 Task: Find a place to stay in Tongchuan, China, from 9th to 16th June for 2 guests, with a price range of ₹8000 to ₹16000, 2 bedrooms, 2 beds, 1 bathroom, and self check-in option.
Action: Mouse moved to (411, 92)
Screenshot: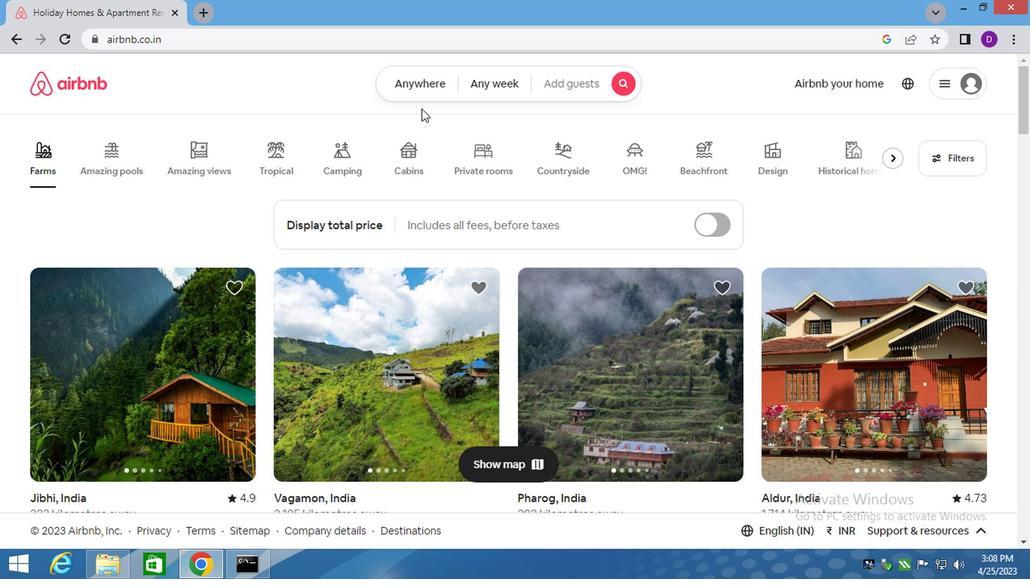 
Action: Mouse pressed left at (411, 92)
Screenshot: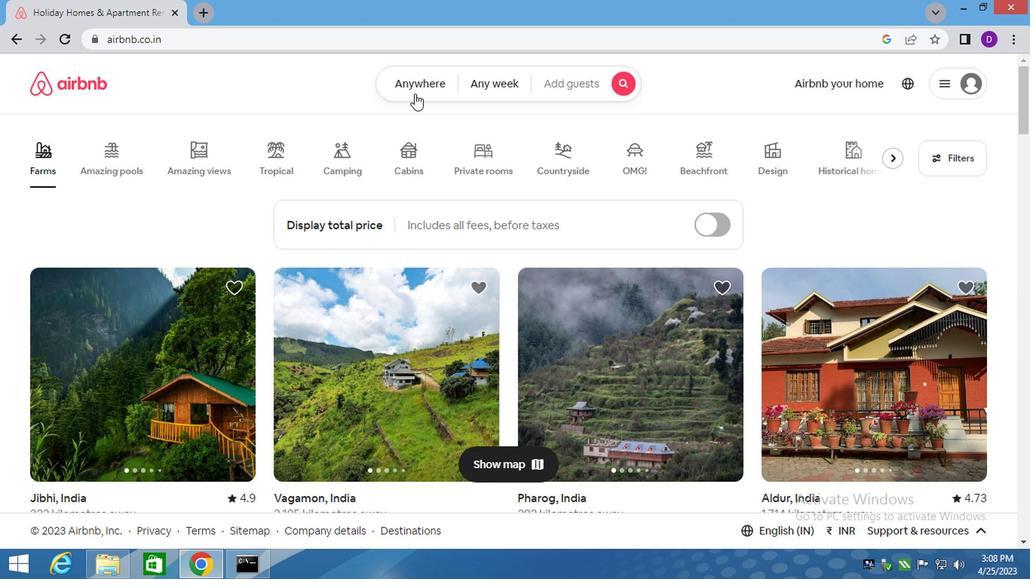
Action: Mouse moved to (271, 144)
Screenshot: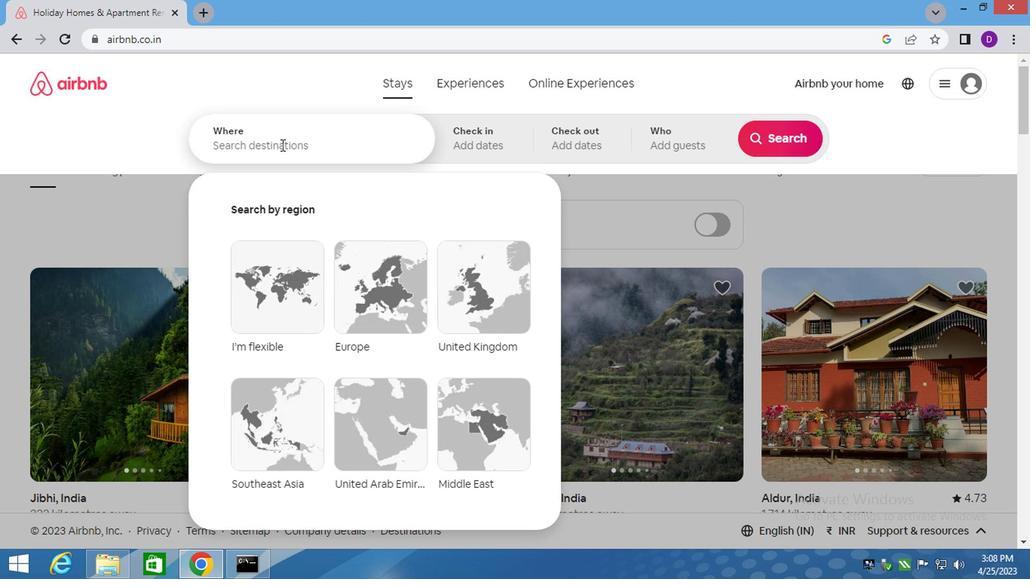 
Action: Mouse pressed left at (271, 144)
Screenshot: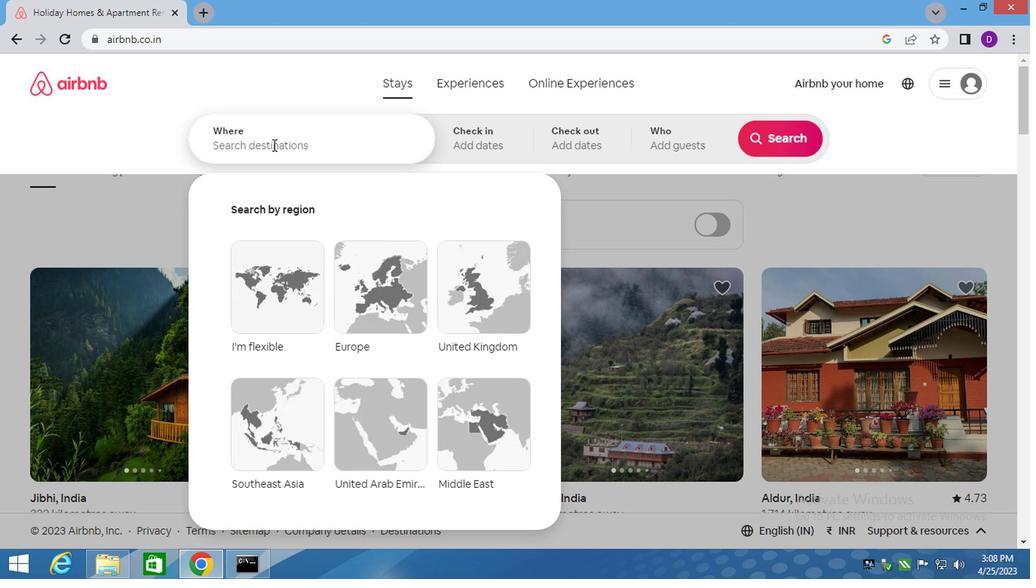 
Action: Key pressed <Key.shift><Key.shift><Key.shift><Key.shift><Key.shift><Key.shift><Key.shift><Key.shift><Key.shift><Key.shift><Key.shift><Key.shift><Key.shift>TONGCHUAN,<Key.space><Key.shift>CHINA<Key.enter>
Screenshot: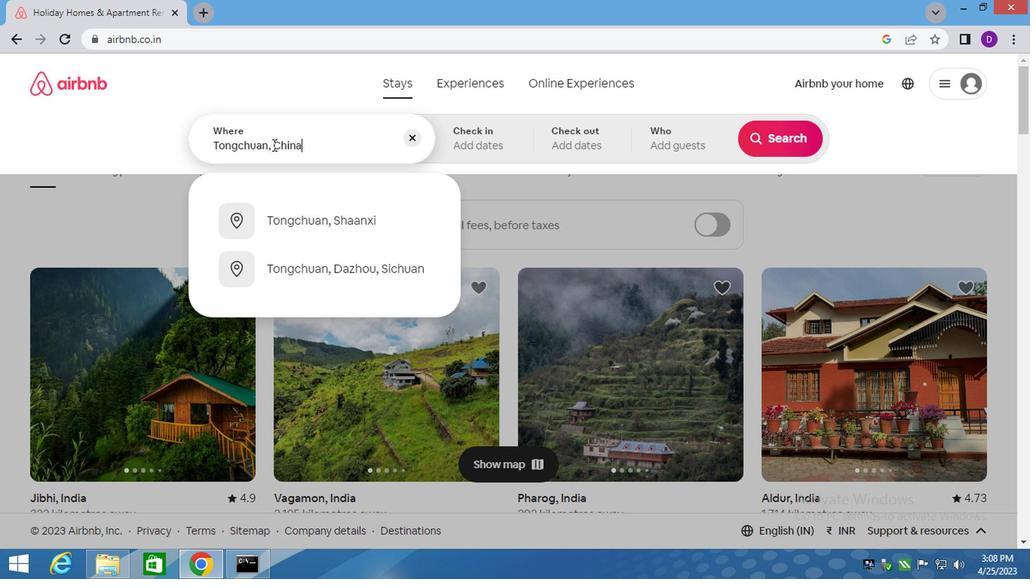 
Action: Mouse moved to (763, 258)
Screenshot: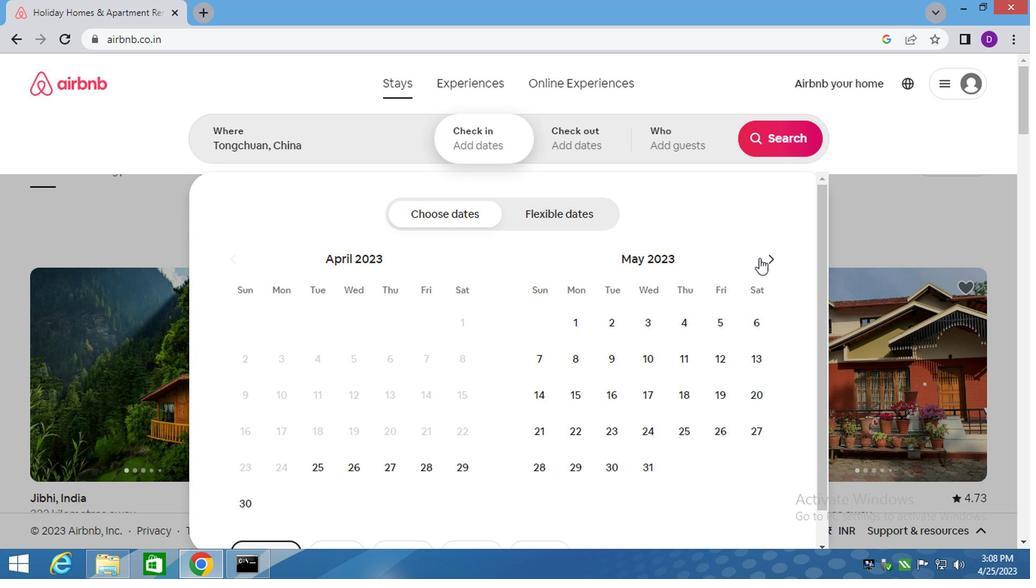 
Action: Mouse pressed left at (763, 258)
Screenshot: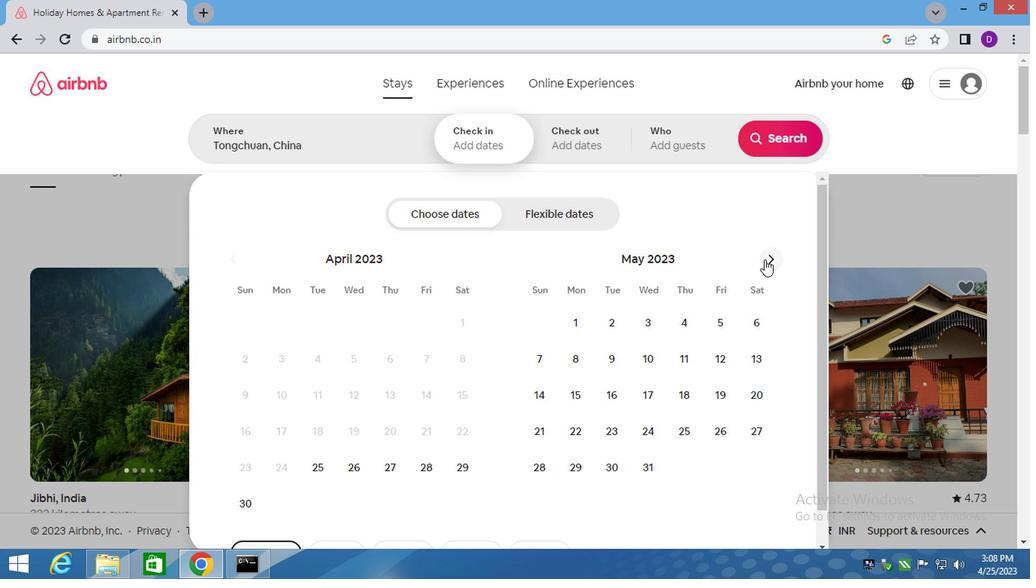 
Action: Mouse moved to (724, 349)
Screenshot: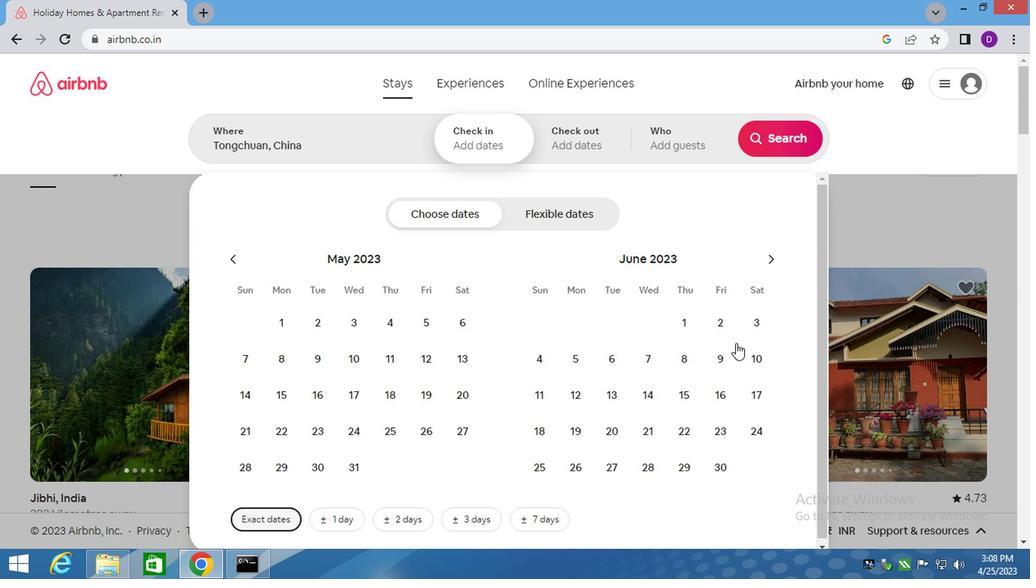 
Action: Mouse pressed left at (724, 349)
Screenshot: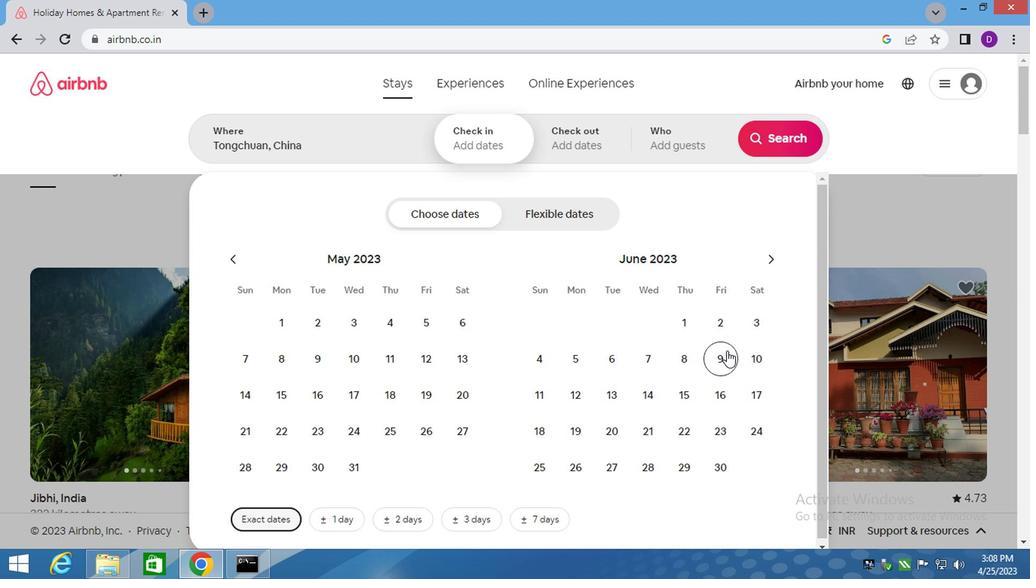 
Action: Mouse moved to (717, 384)
Screenshot: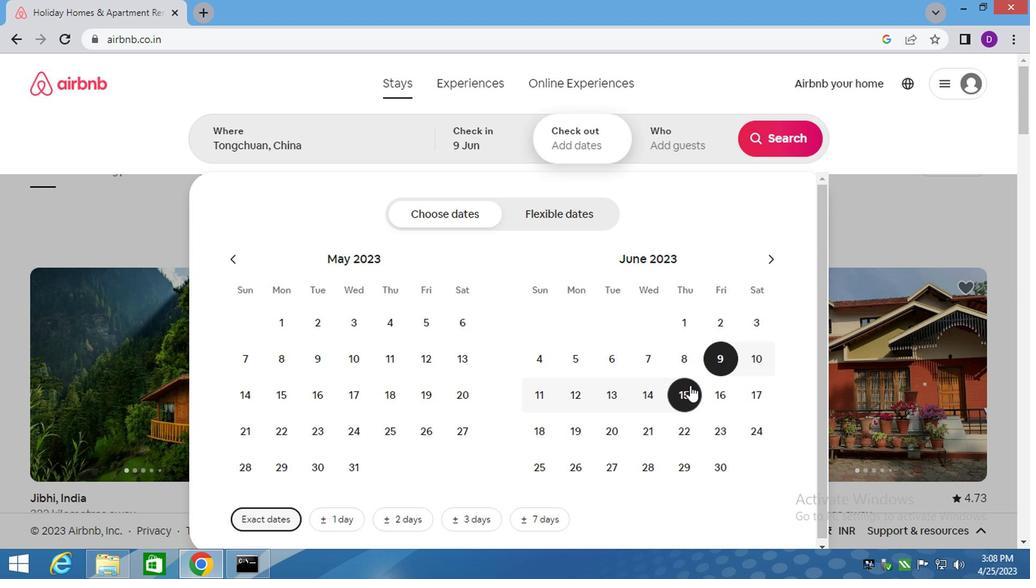 
Action: Mouse pressed left at (717, 384)
Screenshot: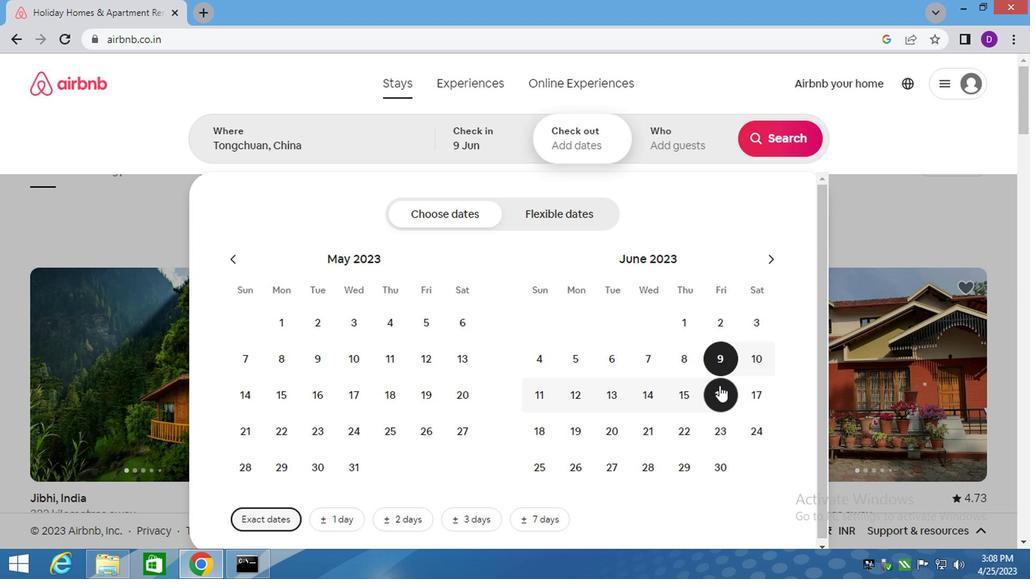 
Action: Mouse moved to (668, 149)
Screenshot: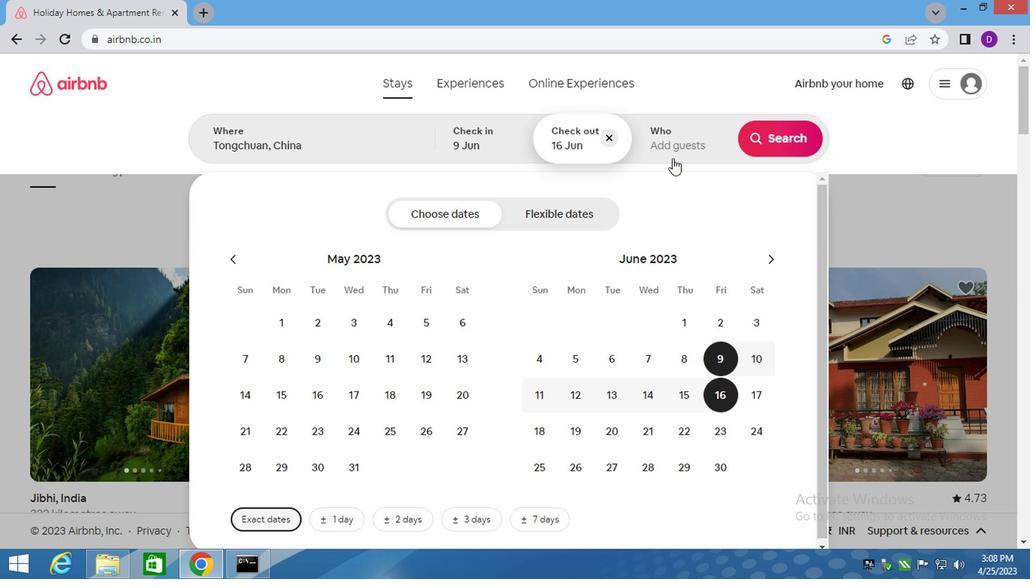 
Action: Mouse pressed left at (668, 149)
Screenshot: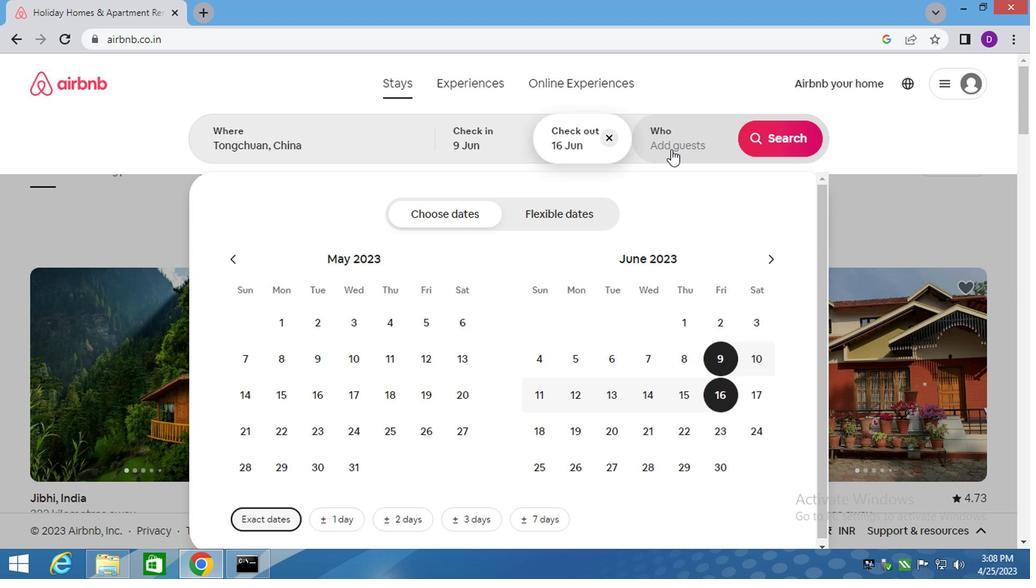 
Action: Mouse moved to (783, 226)
Screenshot: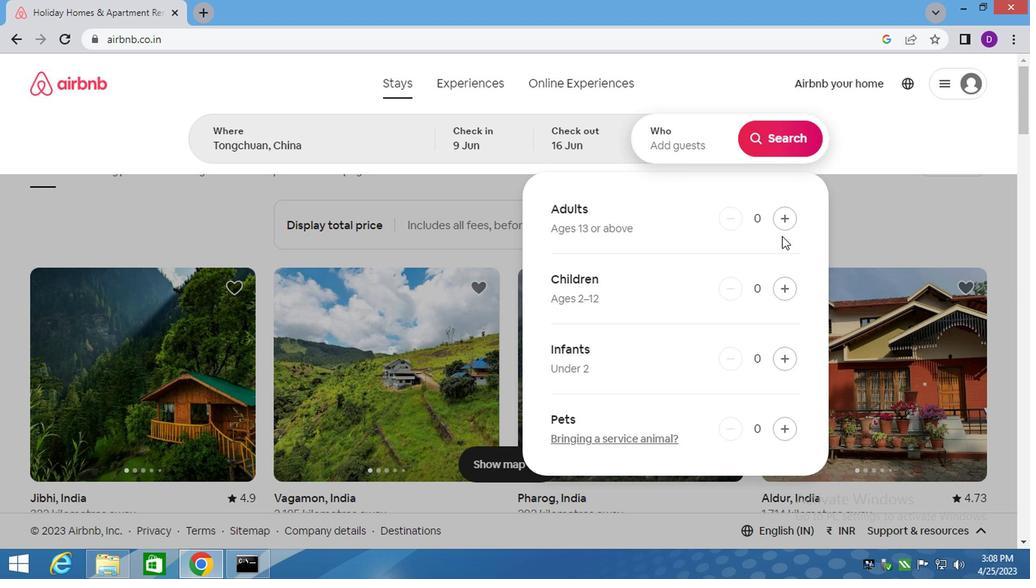 
Action: Mouse pressed left at (783, 226)
Screenshot: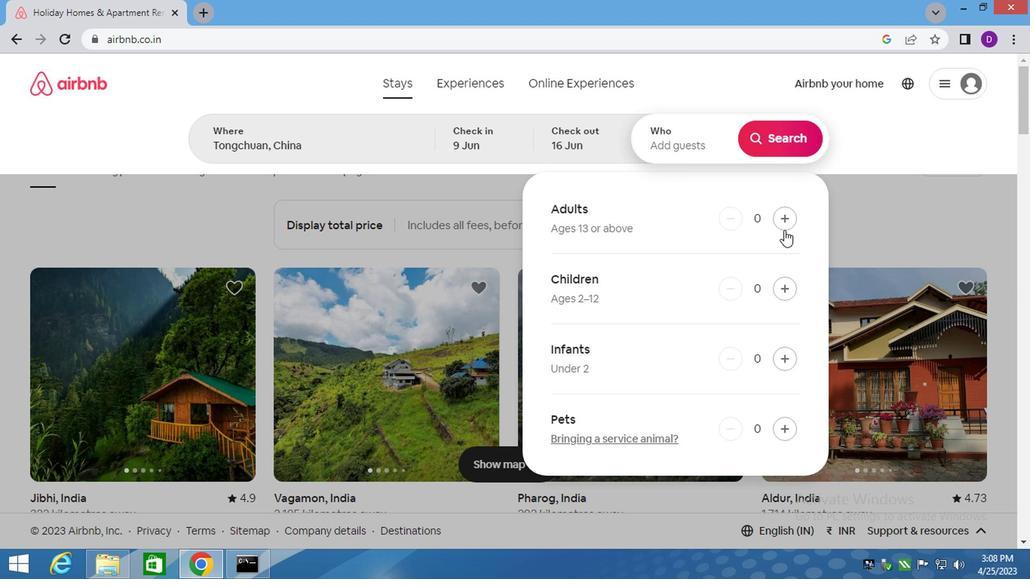 
Action: Mouse pressed left at (783, 226)
Screenshot: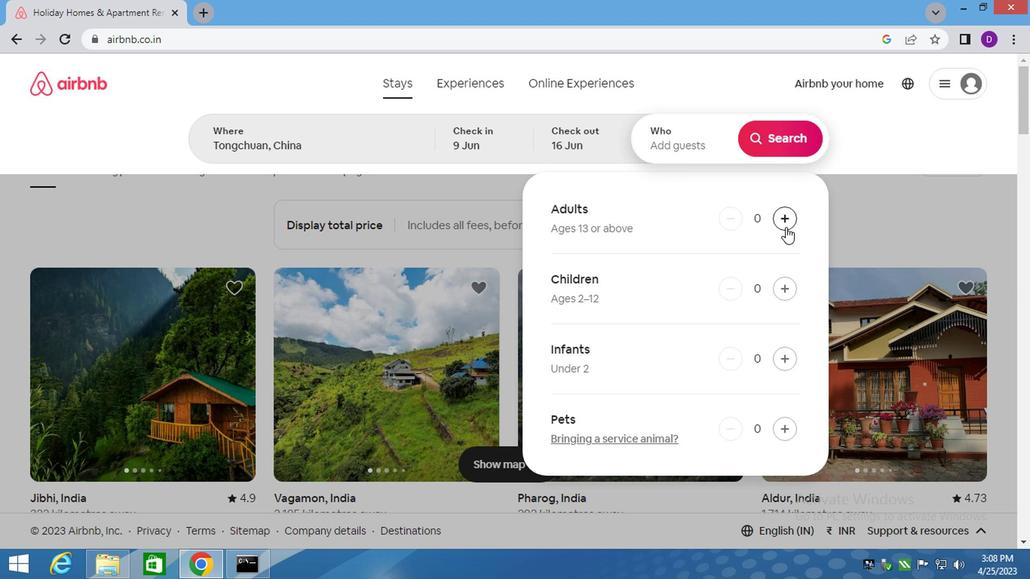 
Action: Mouse moved to (778, 150)
Screenshot: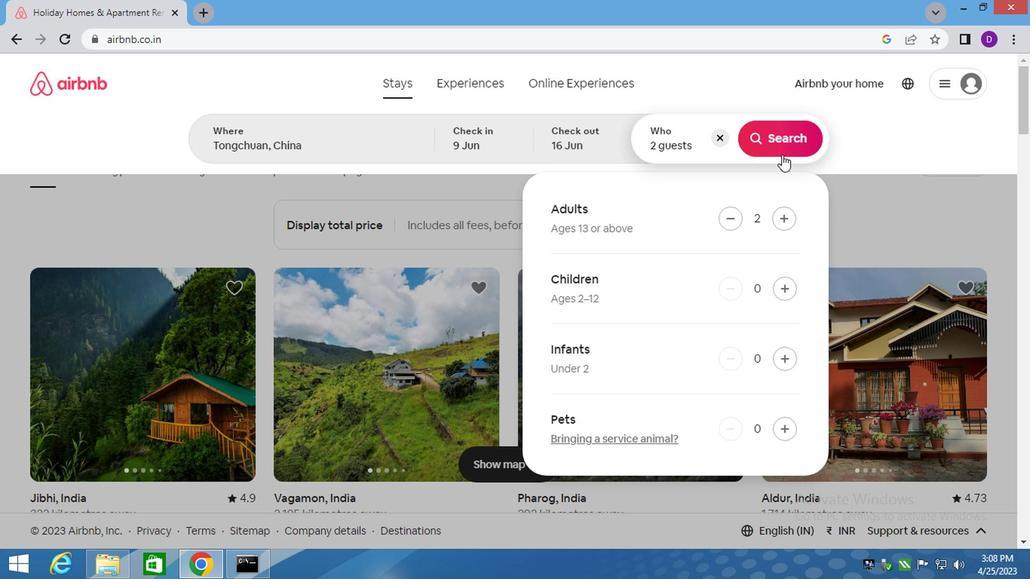 
Action: Mouse pressed left at (778, 150)
Screenshot: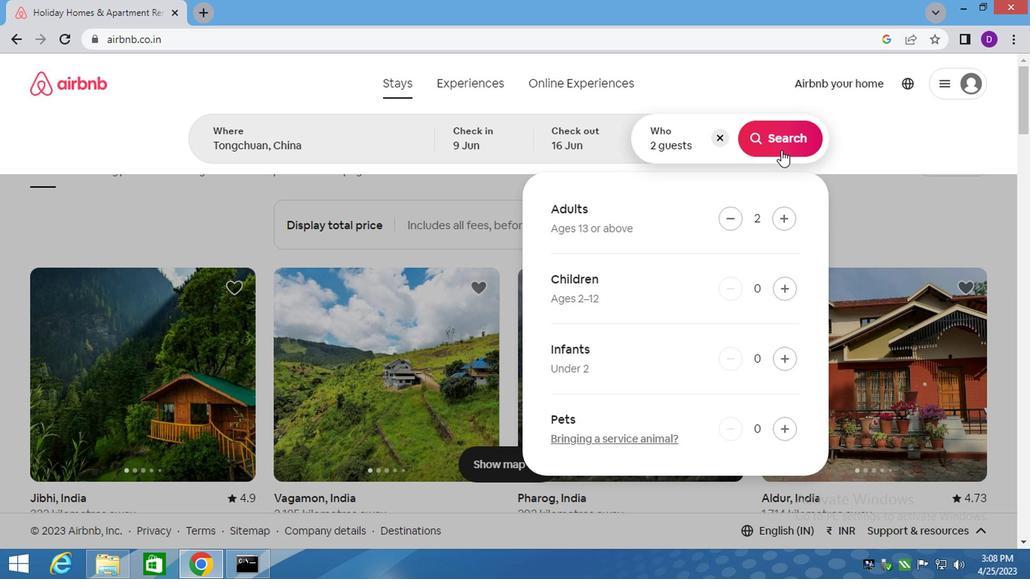 
Action: Mouse moved to (940, 150)
Screenshot: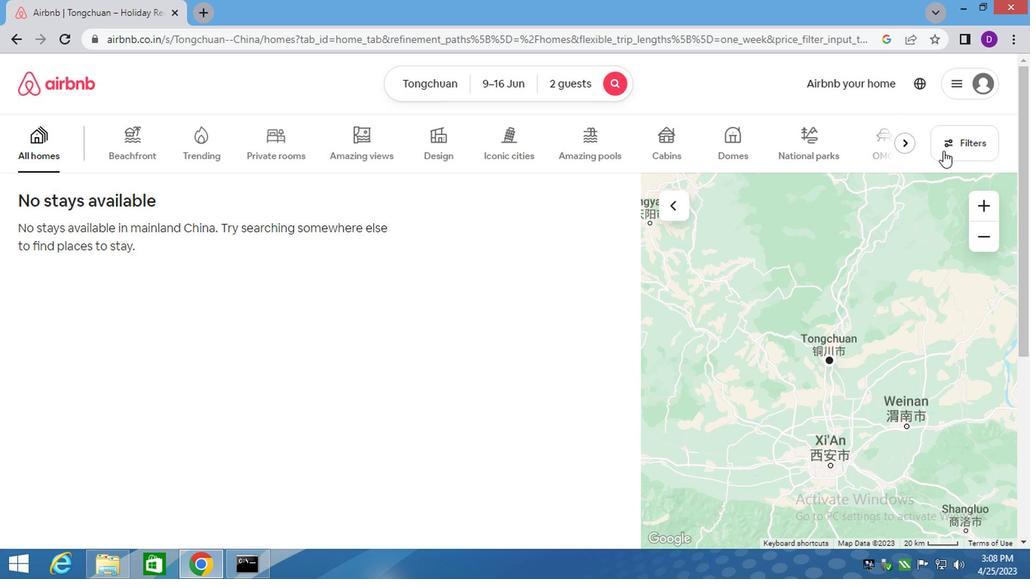 
Action: Mouse pressed left at (940, 150)
Screenshot: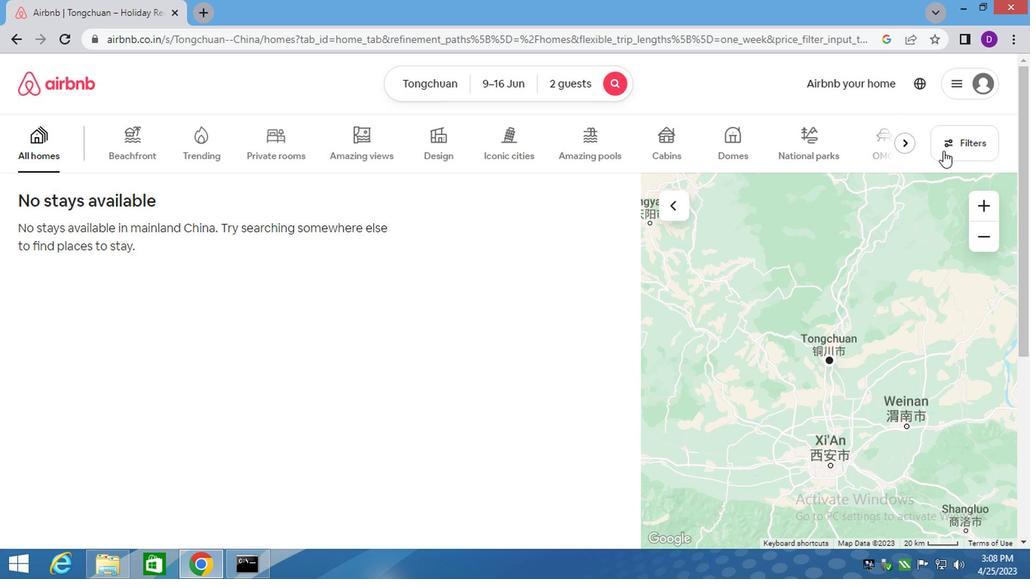 
Action: Mouse moved to (321, 240)
Screenshot: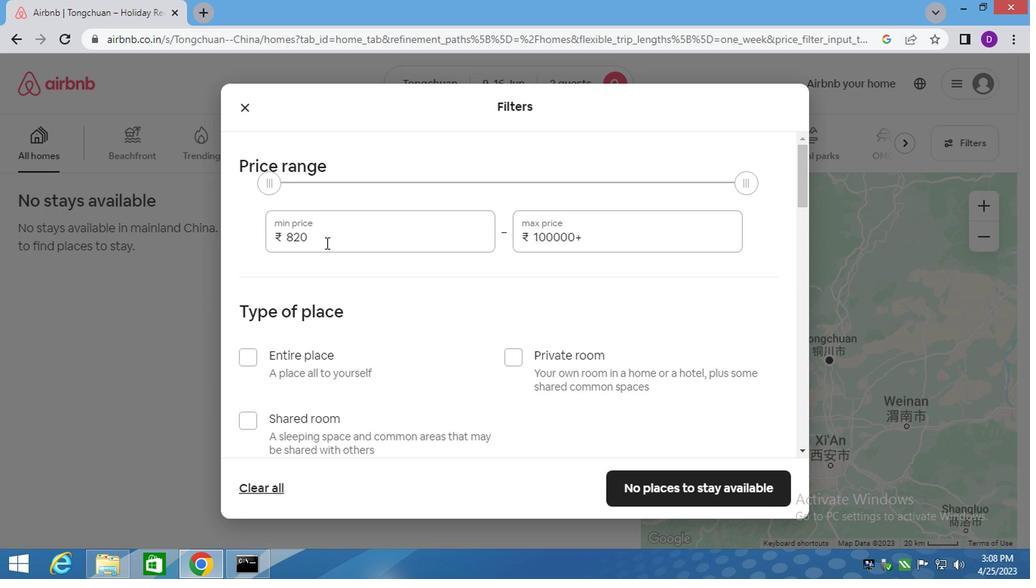 
Action: Mouse pressed left at (321, 240)
Screenshot: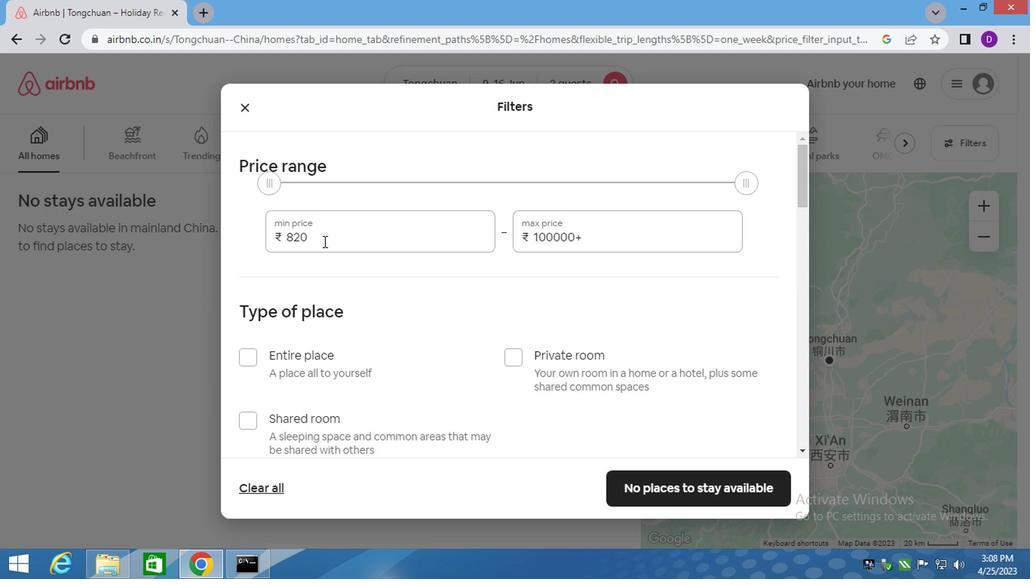 
Action: Mouse pressed left at (321, 240)
Screenshot: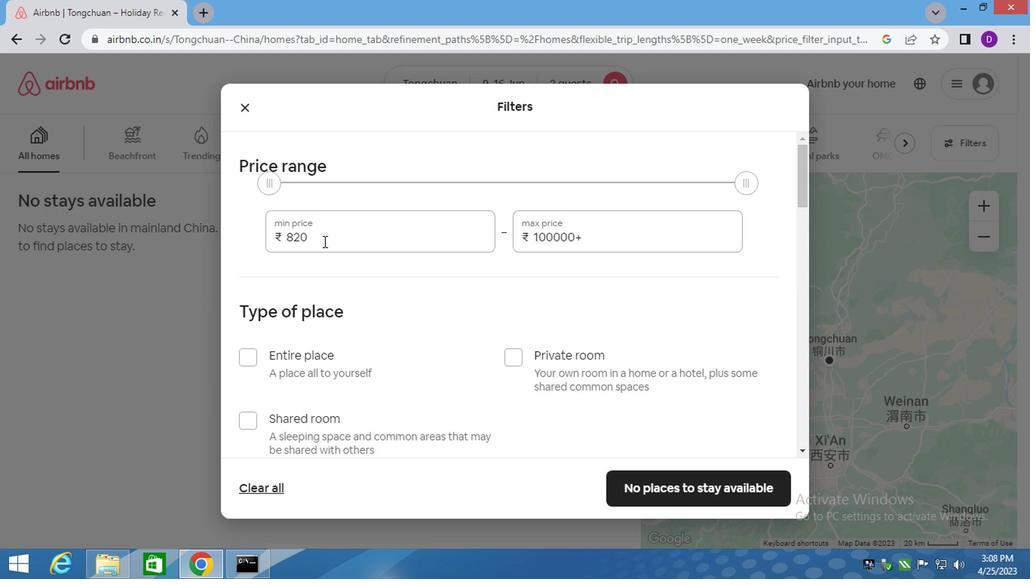 
Action: Key pressed 8000
Screenshot: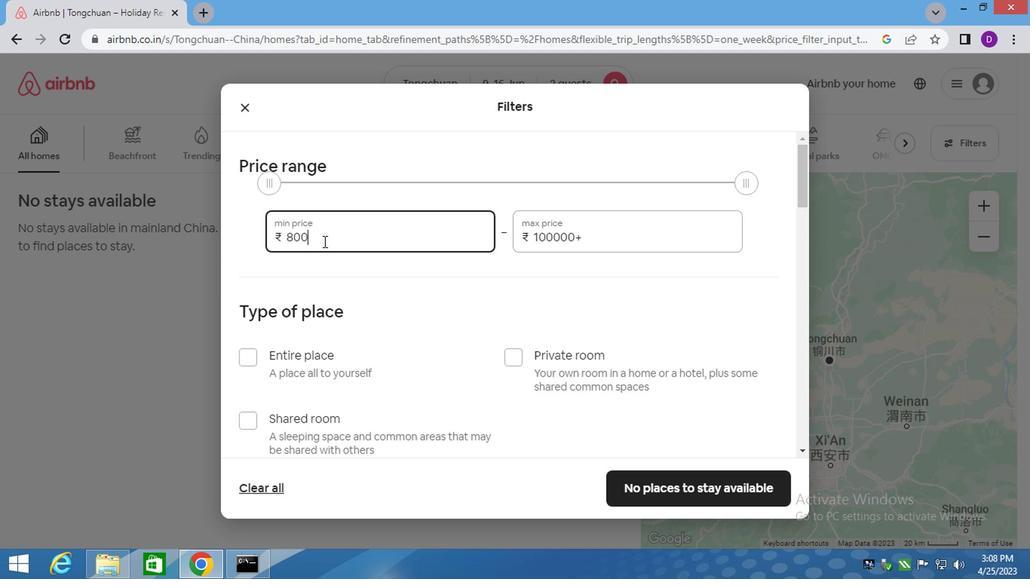 
Action: Mouse moved to (585, 240)
Screenshot: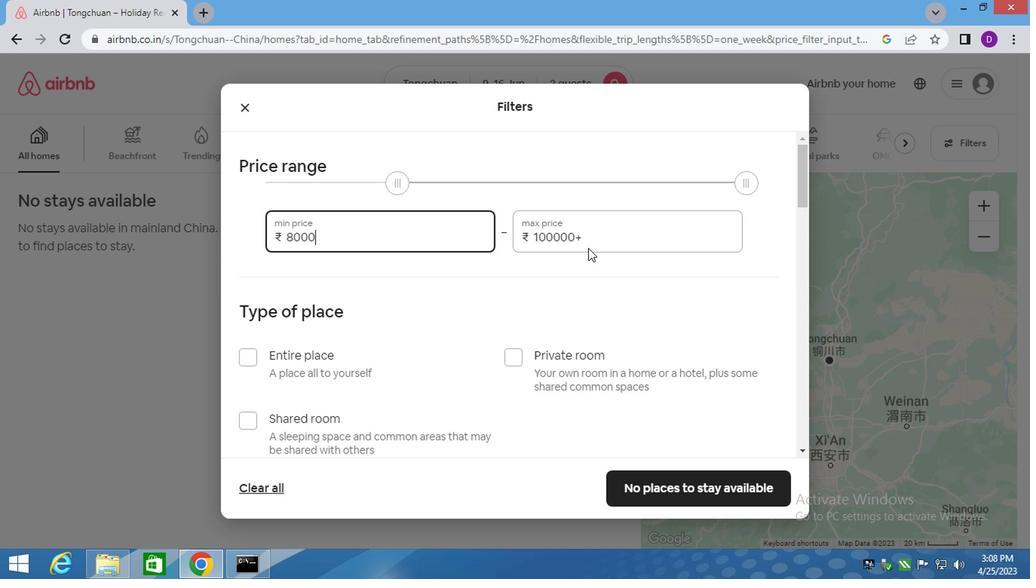 
Action: Mouse pressed left at (585, 240)
Screenshot: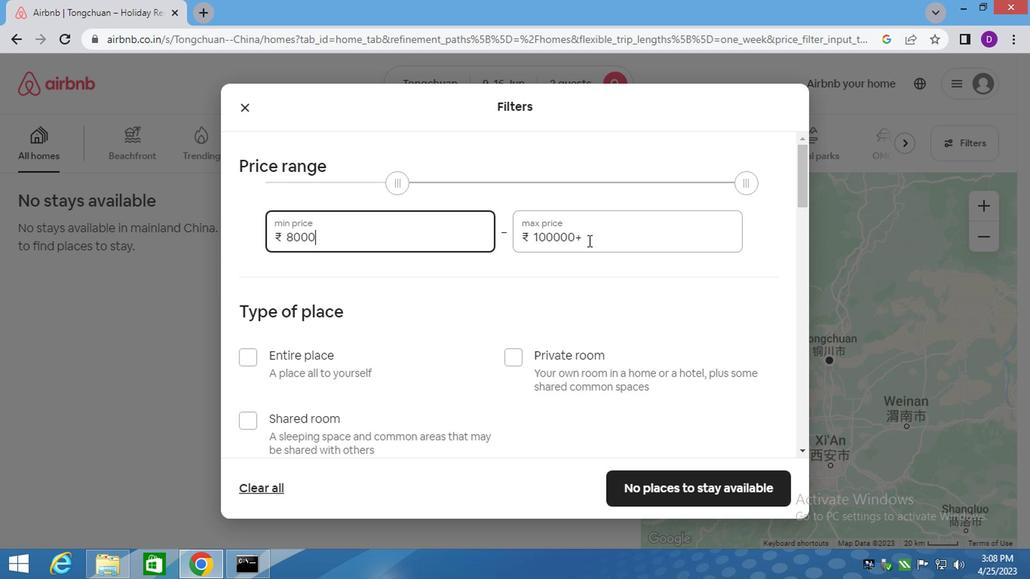 
Action: Mouse pressed left at (585, 240)
Screenshot: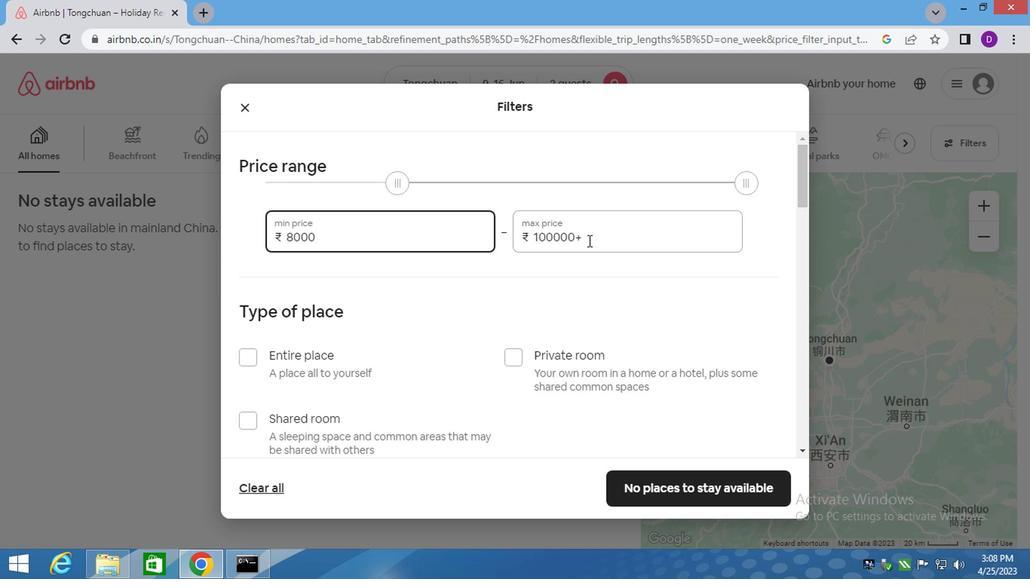 
Action: Mouse pressed left at (585, 240)
Screenshot: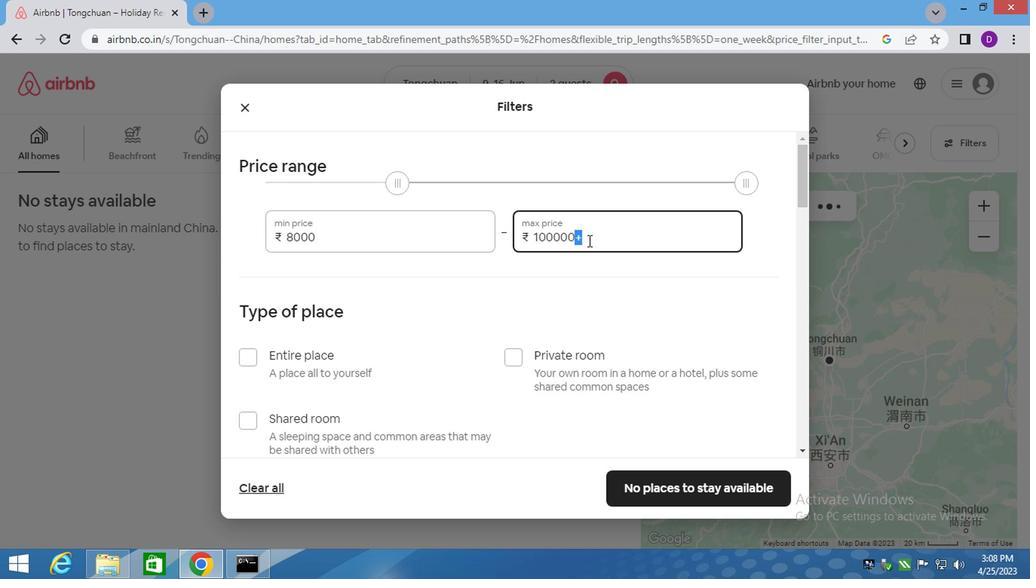 
Action: Mouse moved to (537, 225)
Screenshot: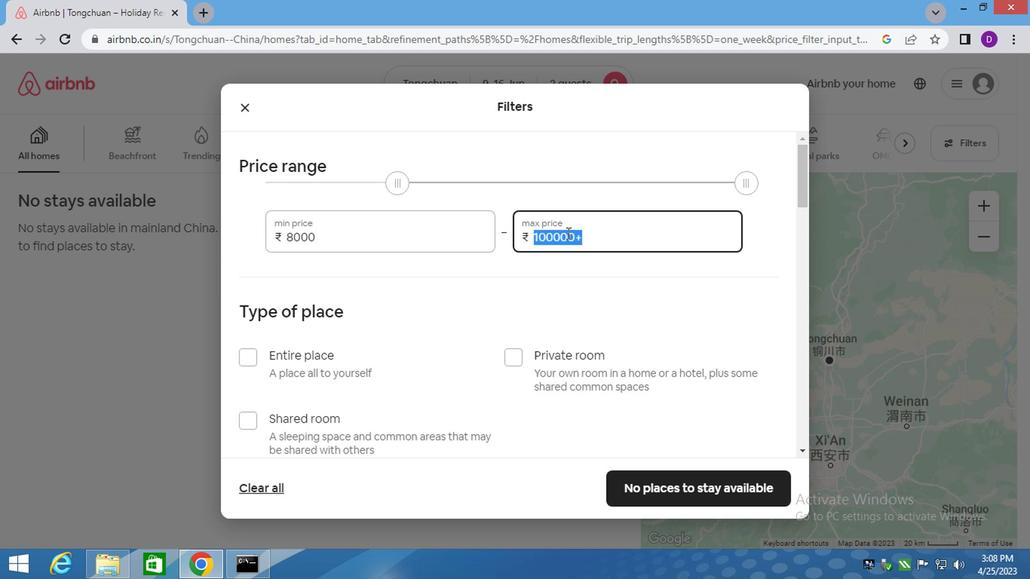 
Action: Key pressed 16000
Screenshot: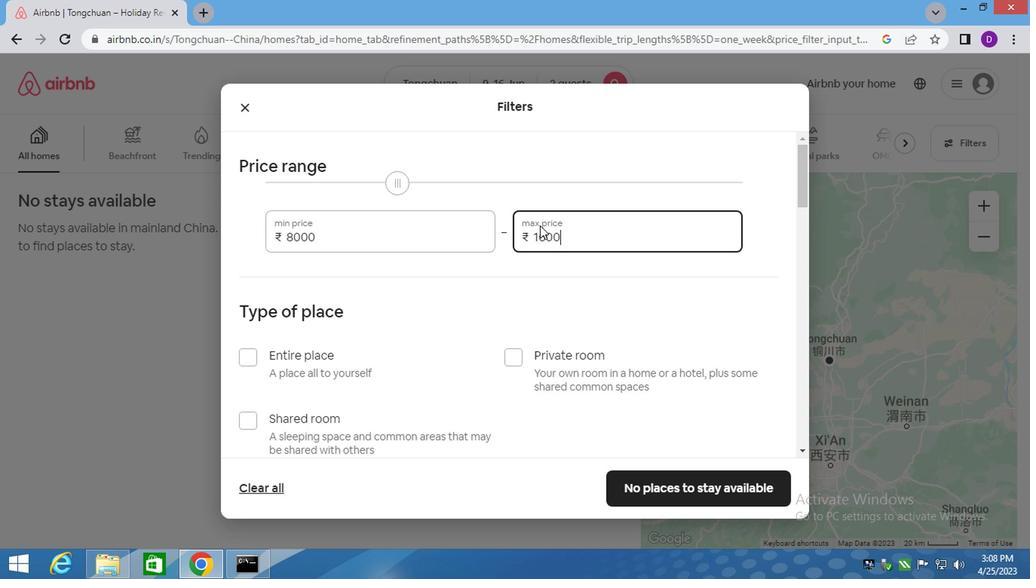 
Action: Mouse moved to (244, 359)
Screenshot: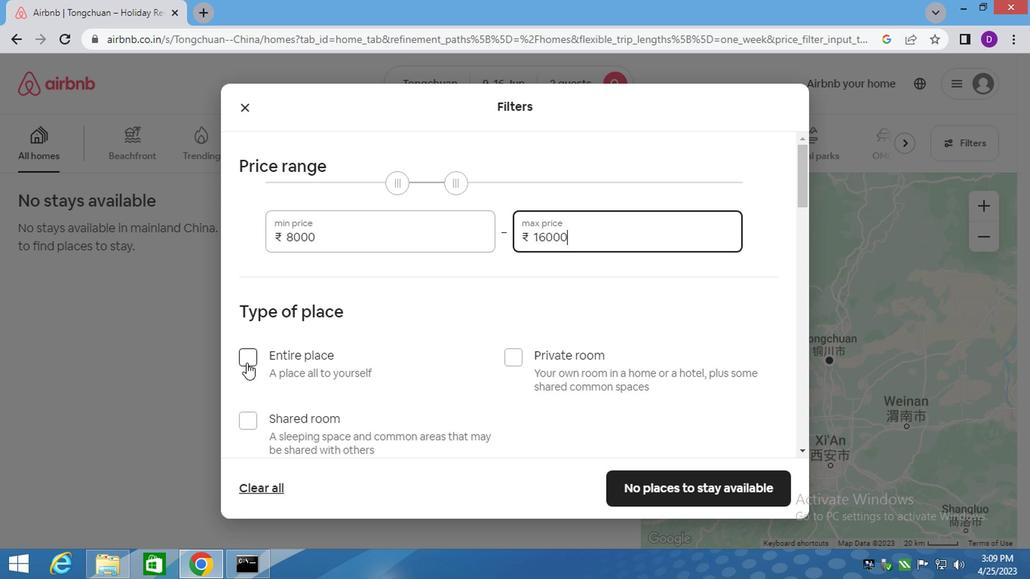 
Action: Mouse pressed left at (244, 359)
Screenshot: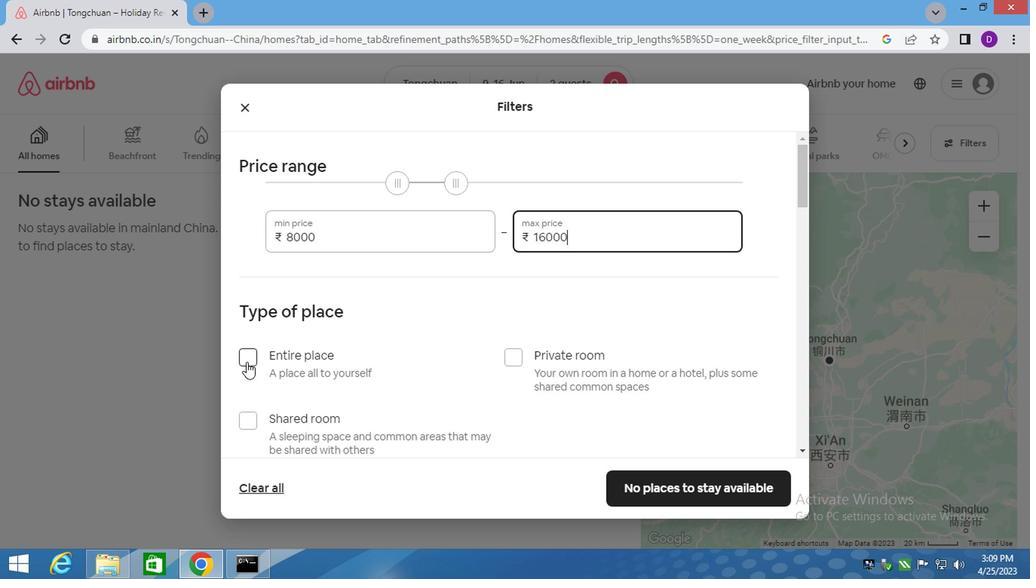 
Action: Mouse moved to (428, 345)
Screenshot: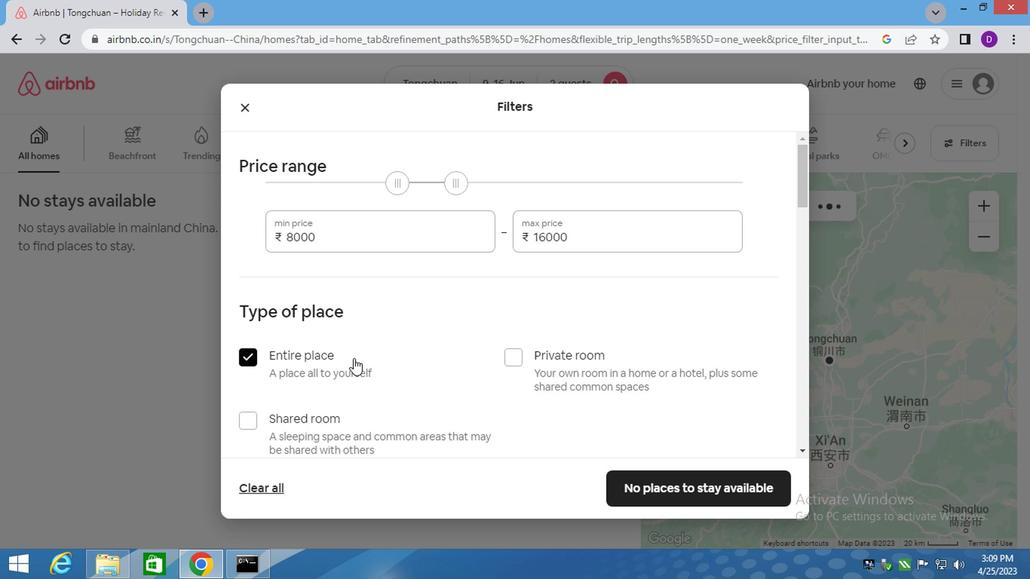 
Action: Mouse scrolled (428, 344) with delta (0, 0)
Screenshot: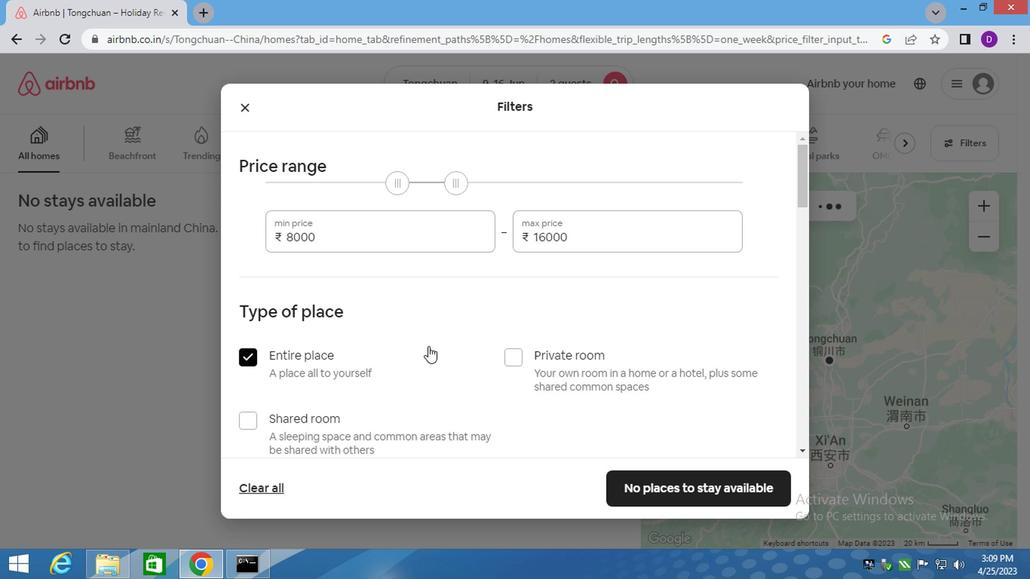 
Action: Mouse scrolled (428, 344) with delta (0, 0)
Screenshot: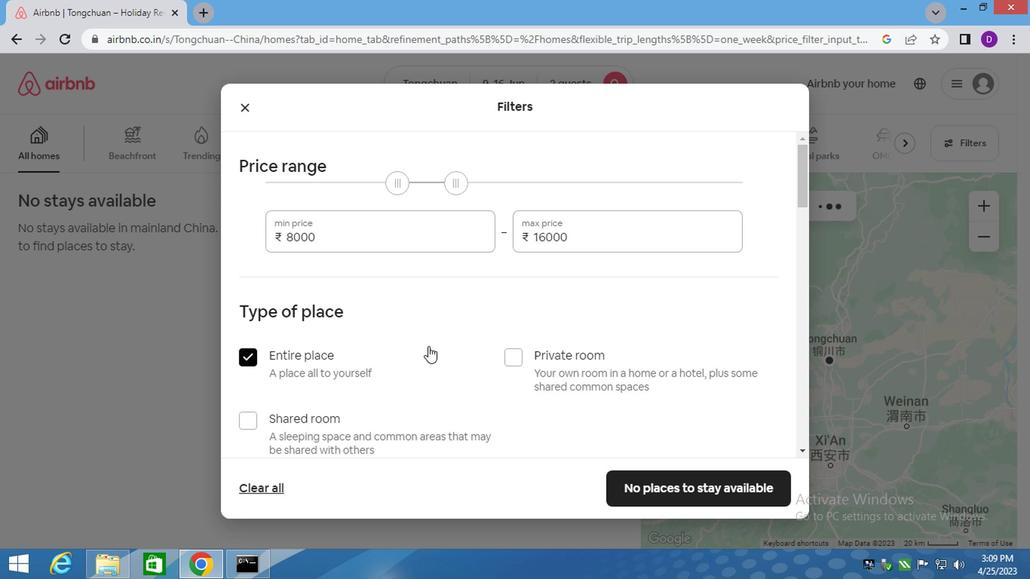 
Action: Mouse scrolled (428, 344) with delta (0, 0)
Screenshot: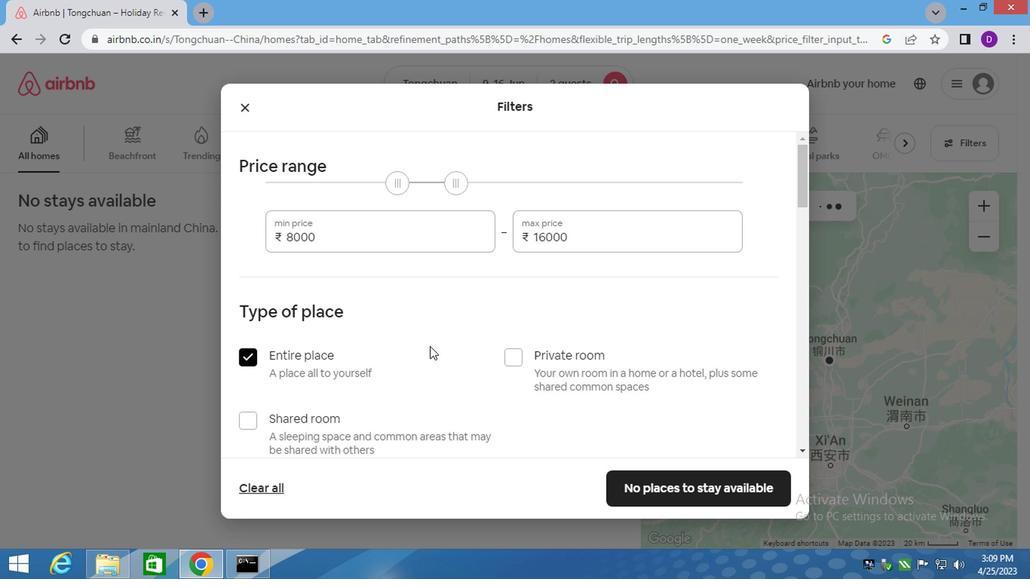 
Action: Mouse moved to (439, 343)
Screenshot: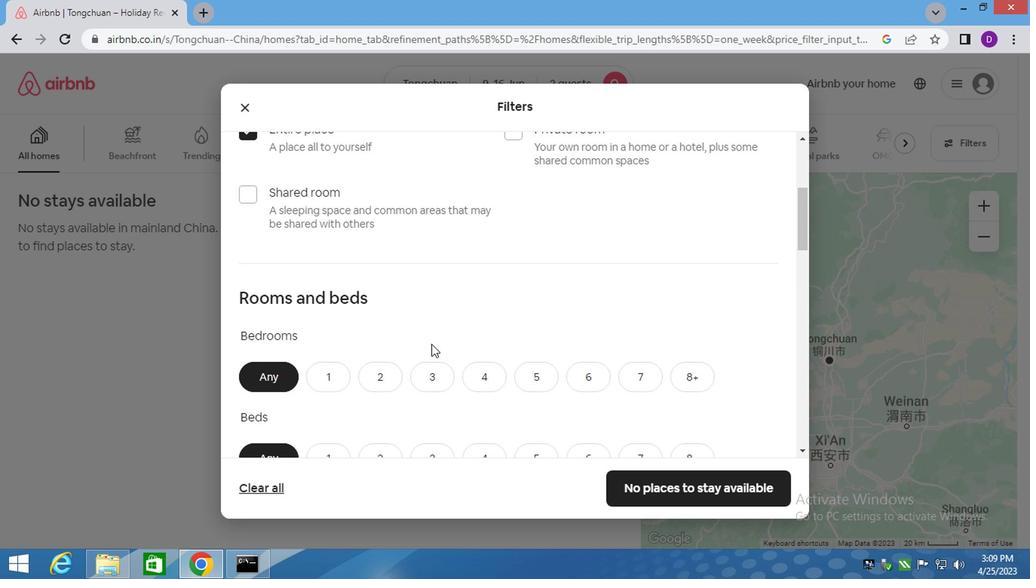 
Action: Mouse scrolled (439, 342) with delta (0, 0)
Screenshot: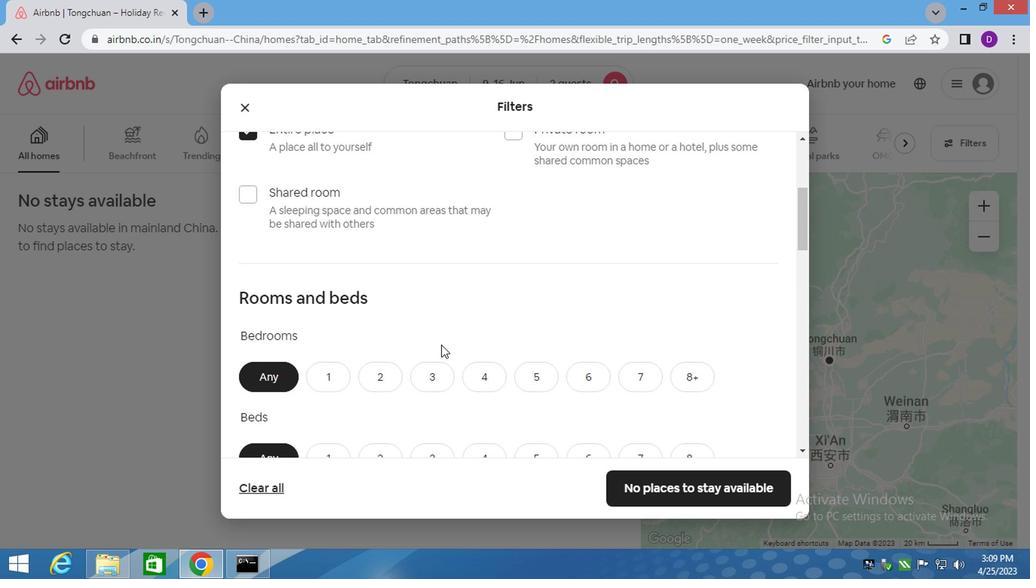 
Action: Mouse scrolled (439, 342) with delta (0, 0)
Screenshot: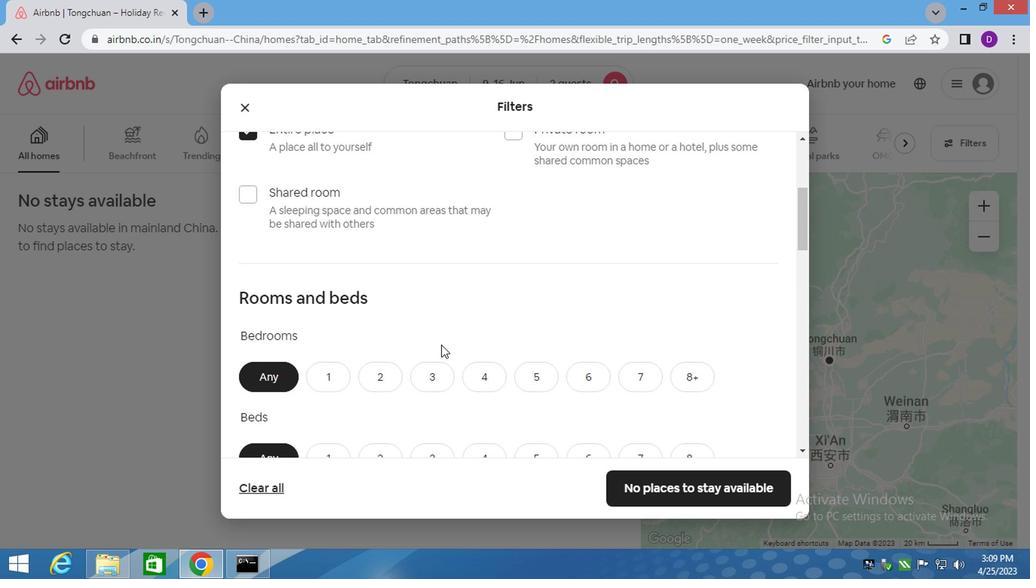 
Action: Mouse scrolled (439, 342) with delta (0, 0)
Screenshot: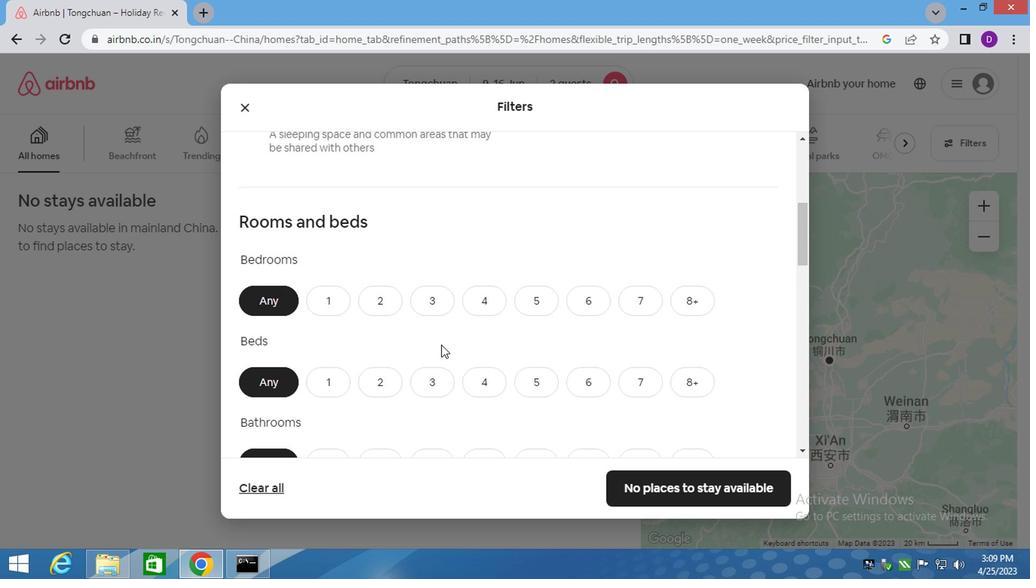 
Action: Mouse moved to (385, 158)
Screenshot: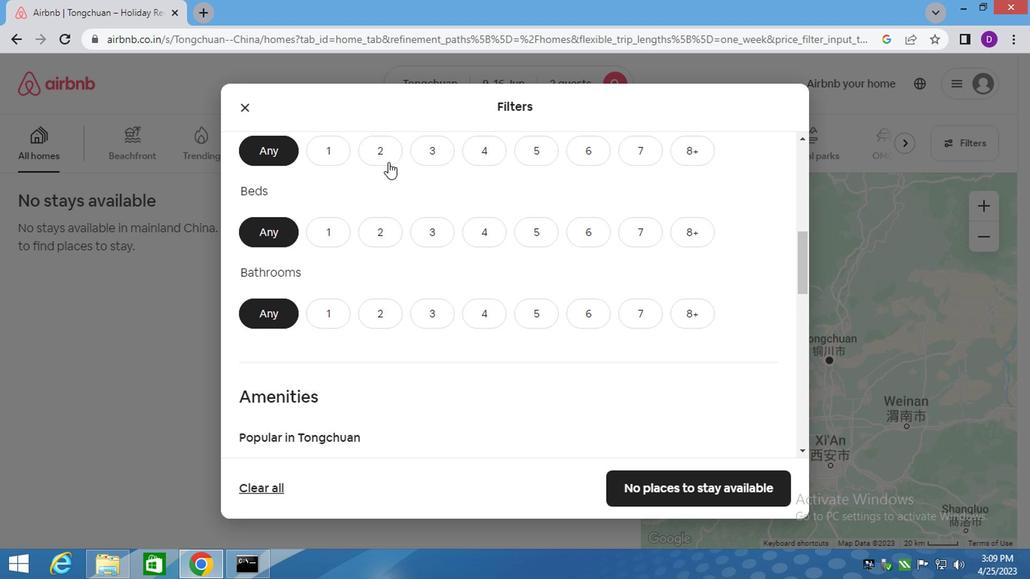 
Action: Mouse pressed left at (385, 158)
Screenshot: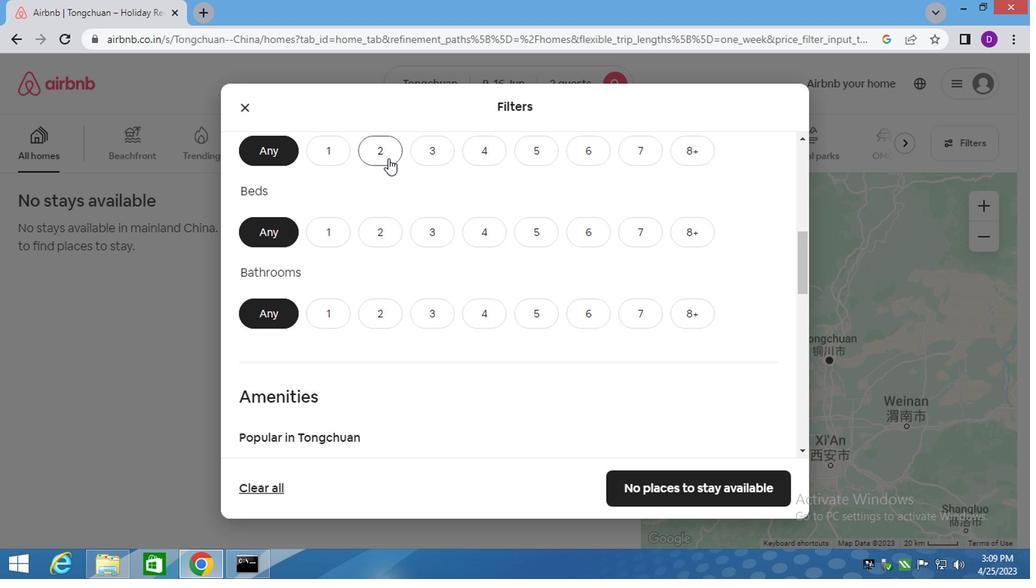 
Action: Mouse moved to (381, 227)
Screenshot: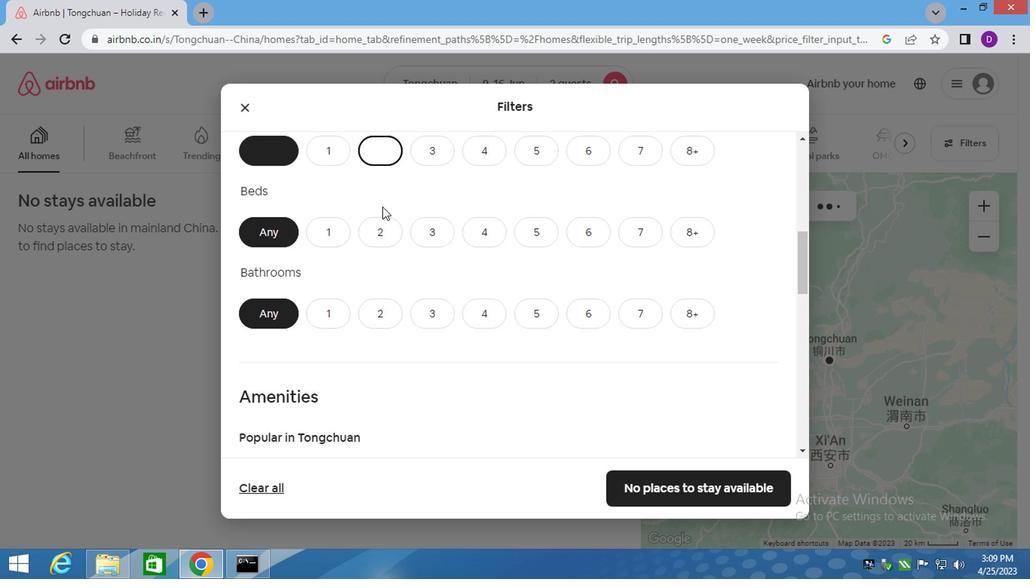
Action: Mouse pressed left at (381, 227)
Screenshot: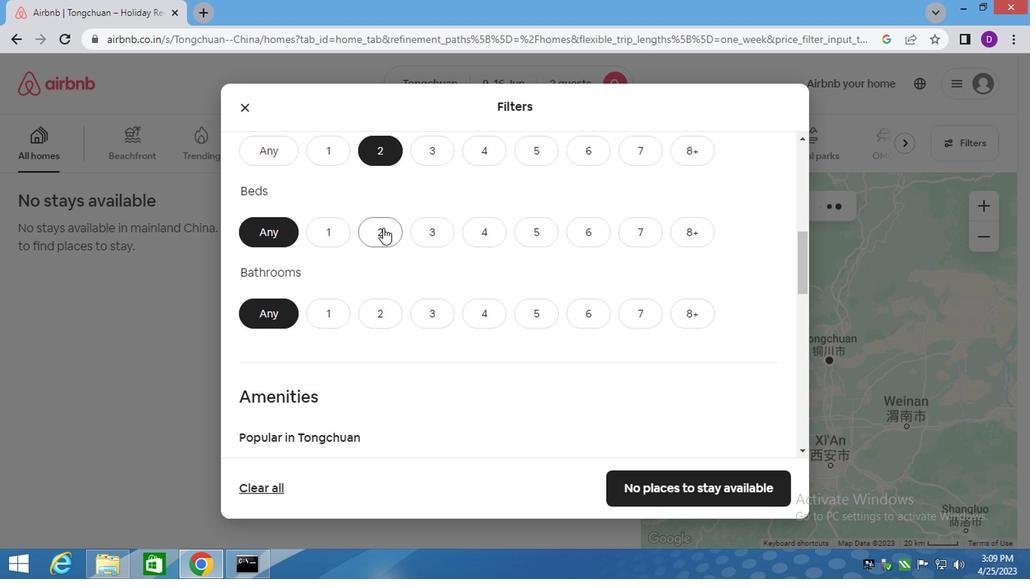 
Action: Mouse moved to (321, 318)
Screenshot: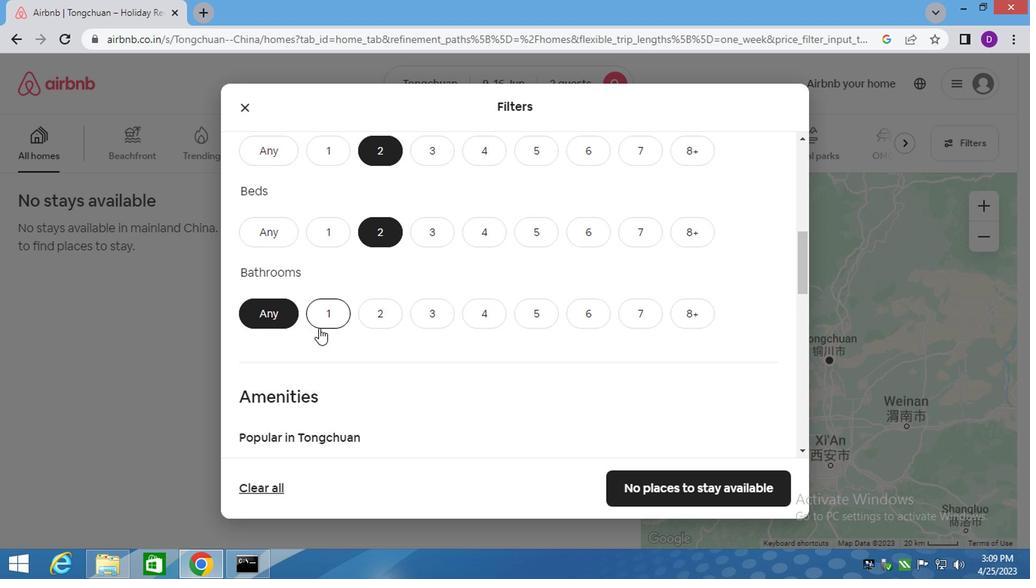 
Action: Mouse pressed left at (321, 318)
Screenshot: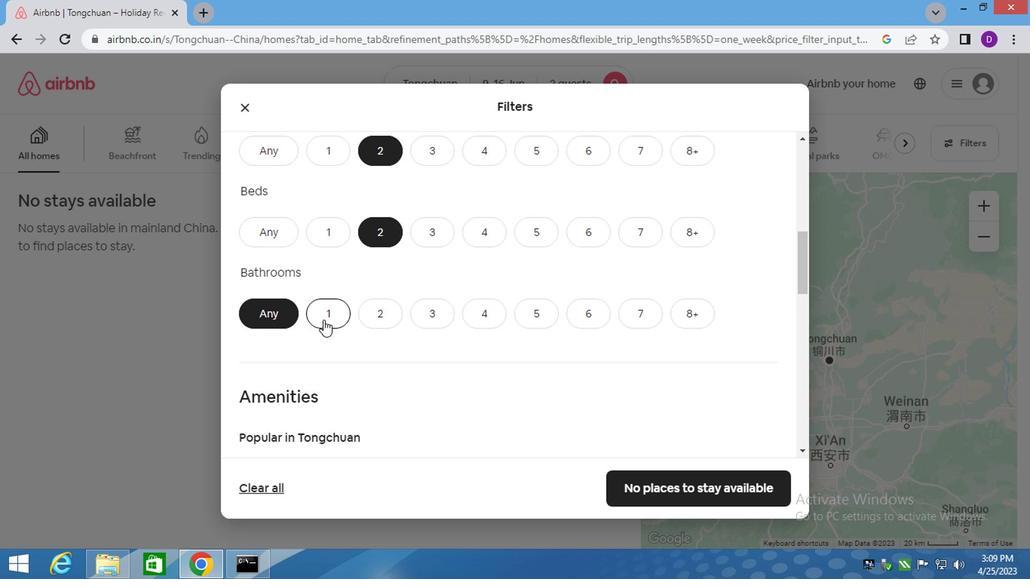 
Action: Mouse moved to (332, 317)
Screenshot: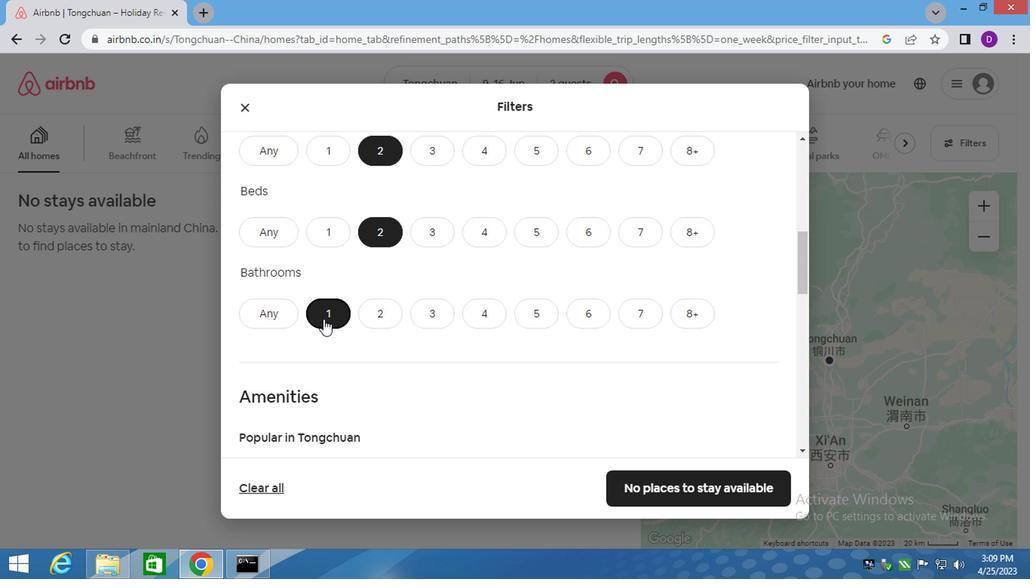 
Action: Mouse scrolled (332, 316) with delta (0, 0)
Screenshot: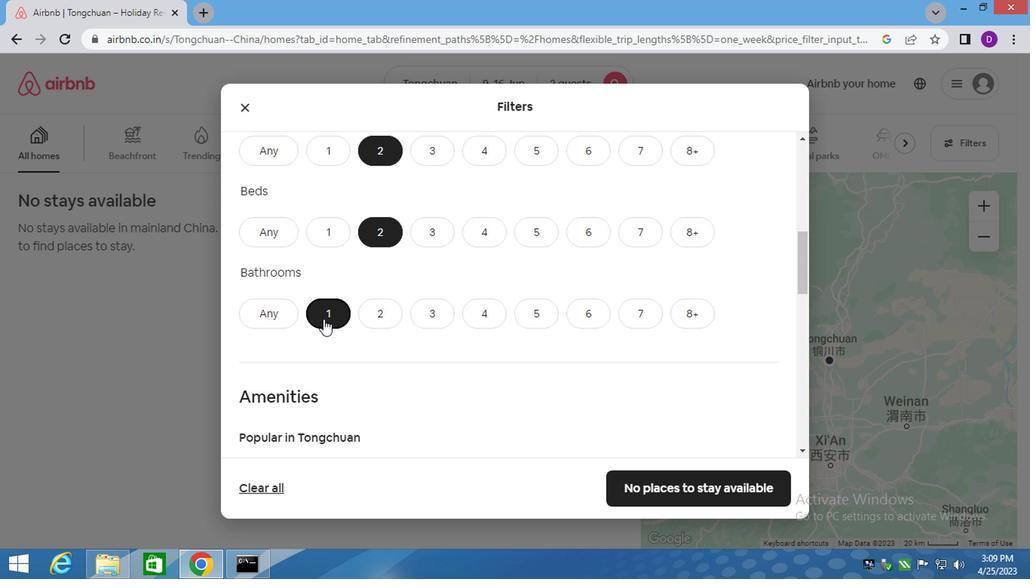 
Action: Mouse moved to (338, 319)
Screenshot: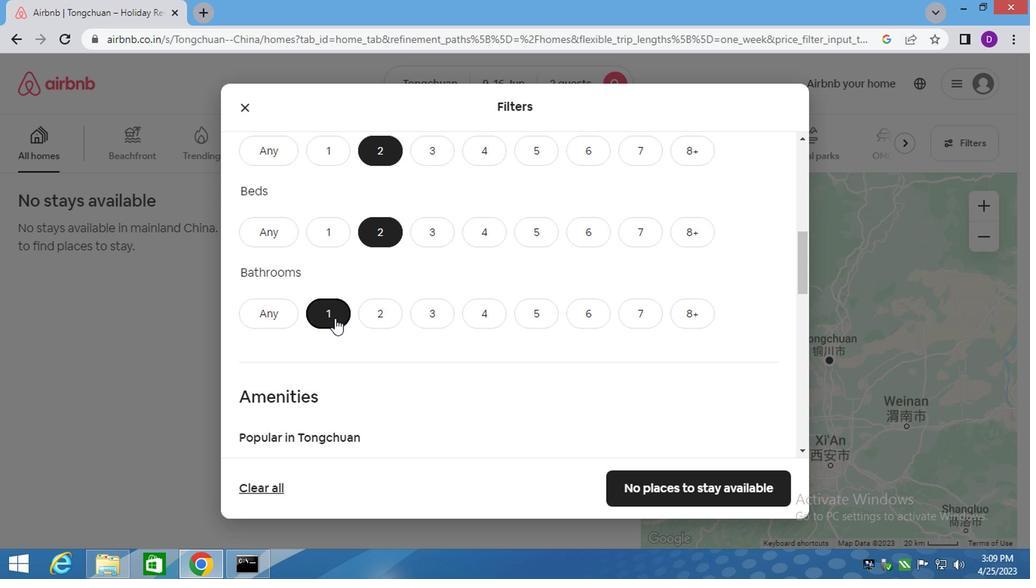 
Action: Mouse scrolled (337, 318) with delta (0, 0)
Screenshot: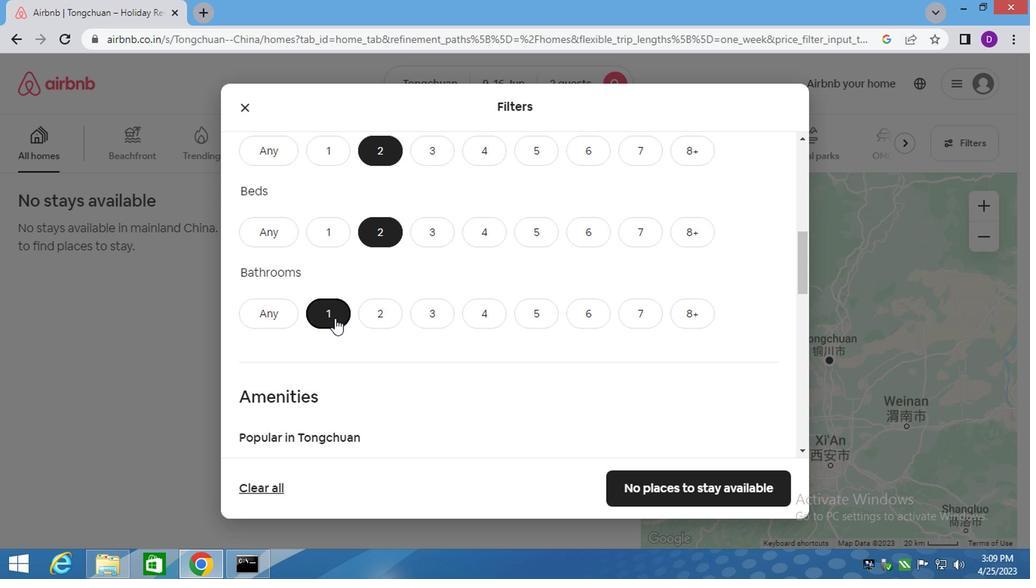 
Action: Mouse moved to (339, 320)
Screenshot: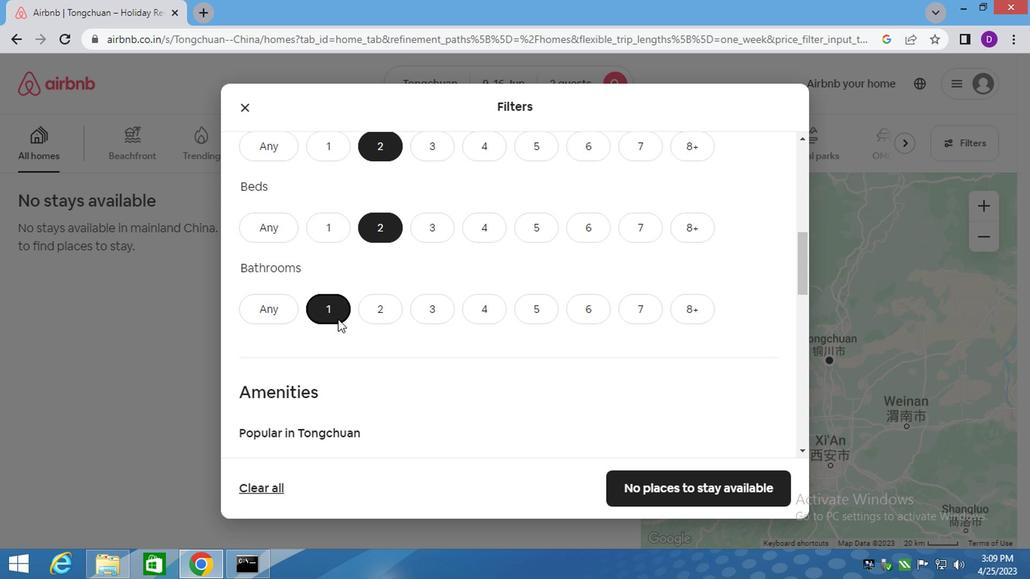 
Action: Mouse scrolled (339, 320) with delta (0, 0)
Screenshot: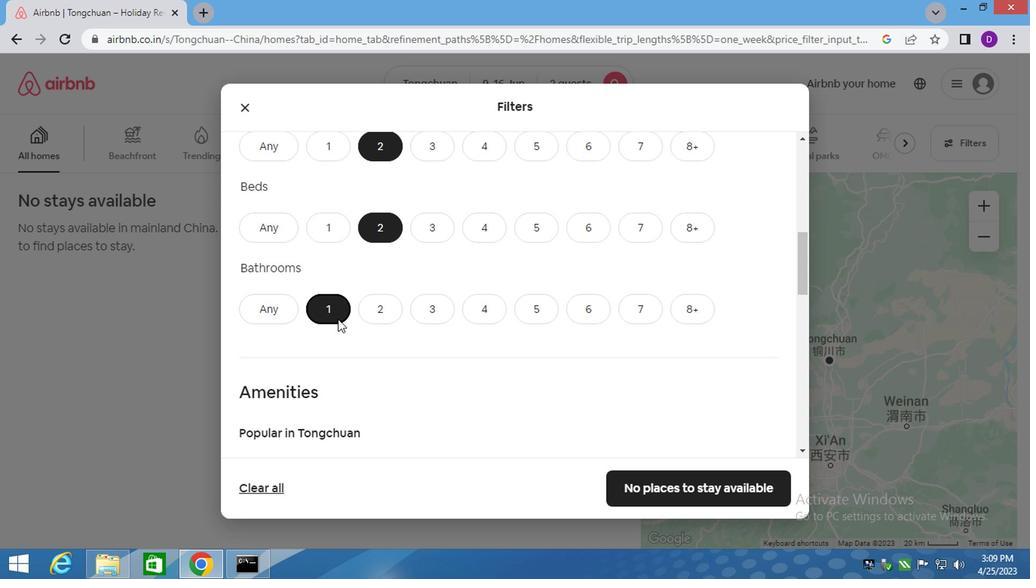 
Action: Mouse moved to (341, 324)
Screenshot: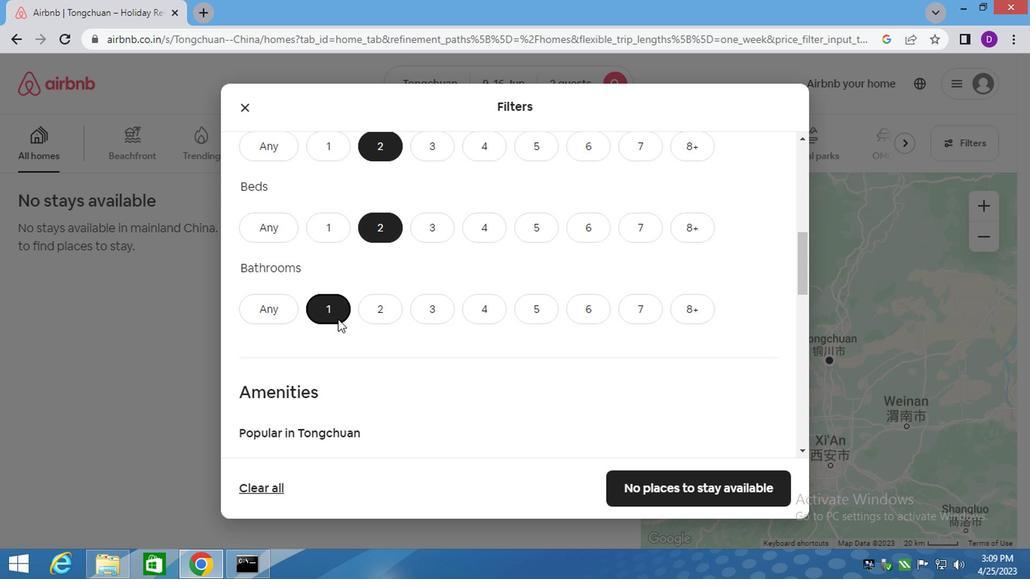 
Action: Mouse scrolled (341, 323) with delta (0, 0)
Screenshot: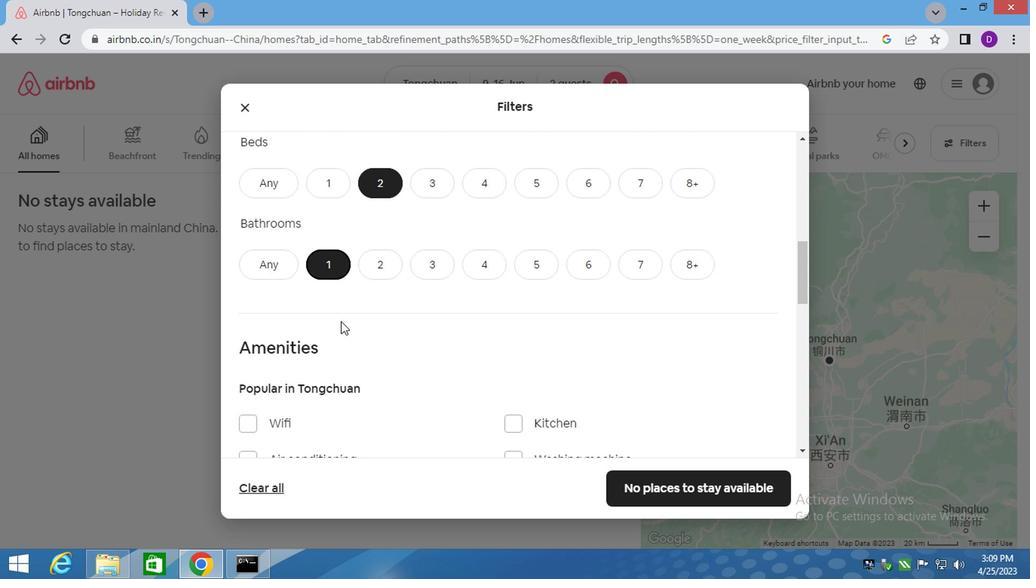 
Action: Mouse moved to (389, 320)
Screenshot: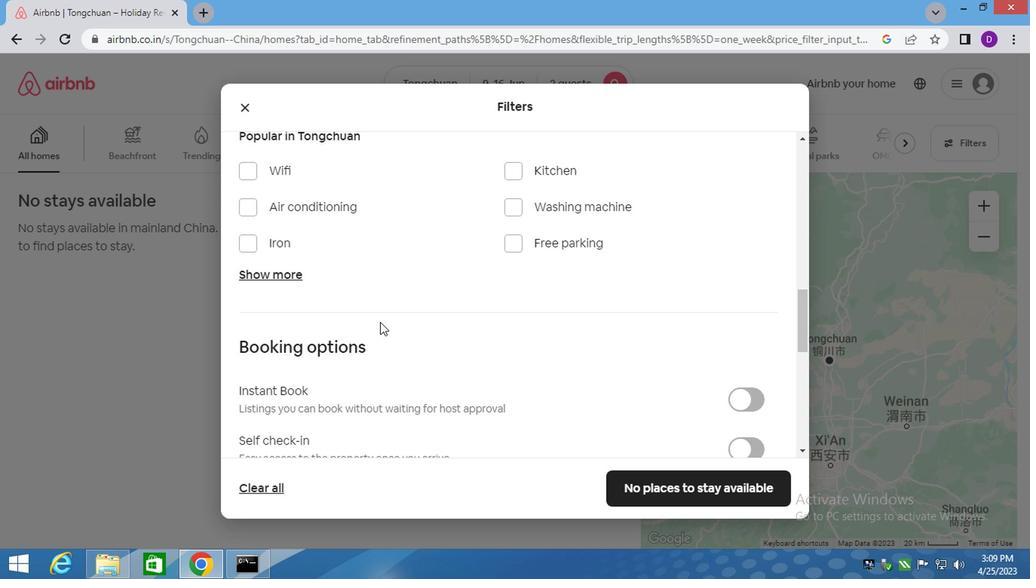 
Action: Mouse scrolled (389, 319) with delta (0, 0)
Screenshot: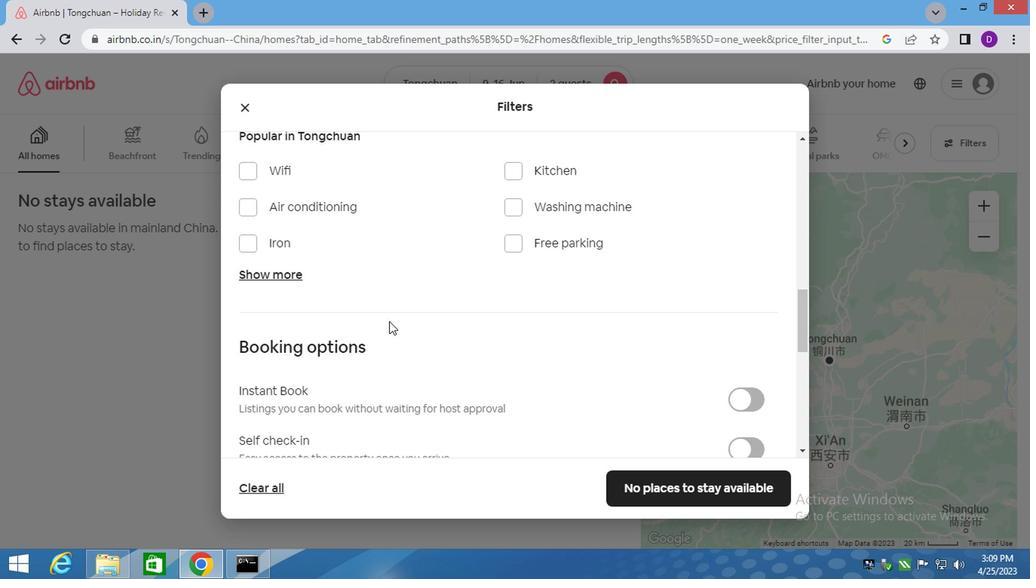
Action: Mouse scrolled (389, 319) with delta (0, 0)
Screenshot: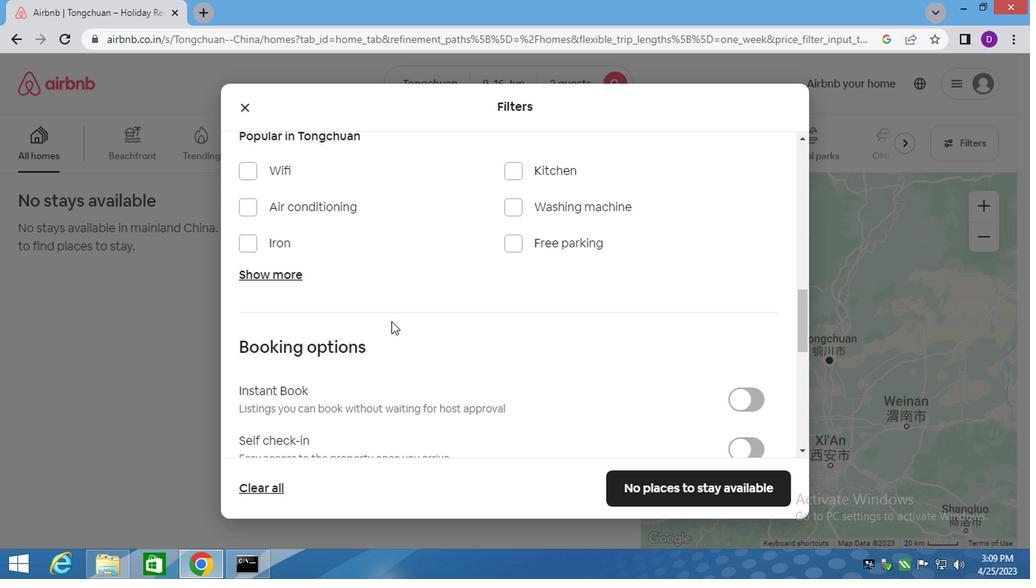 
Action: Mouse moved to (472, 310)
Screenshot: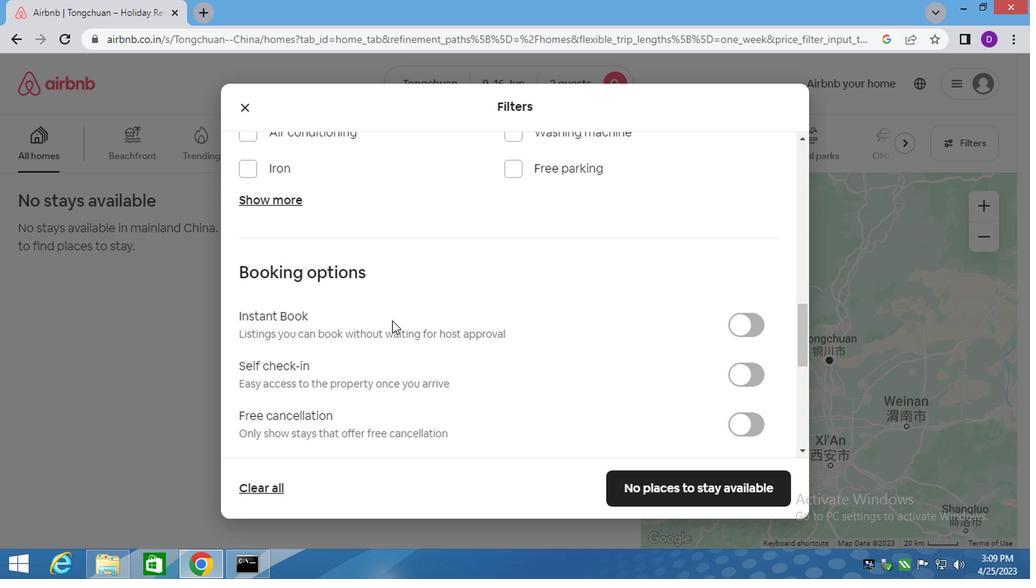 
Action: Mouse scrolled (472, 309) with delta (0, -1)
Screenshot: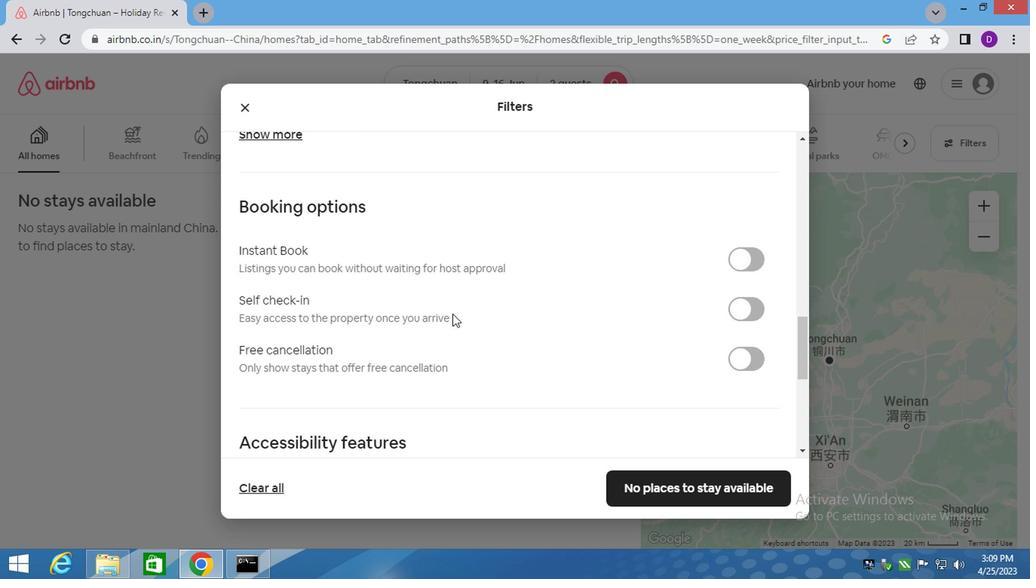 
Action: Mouse moved to (473, 310)
Screenshot: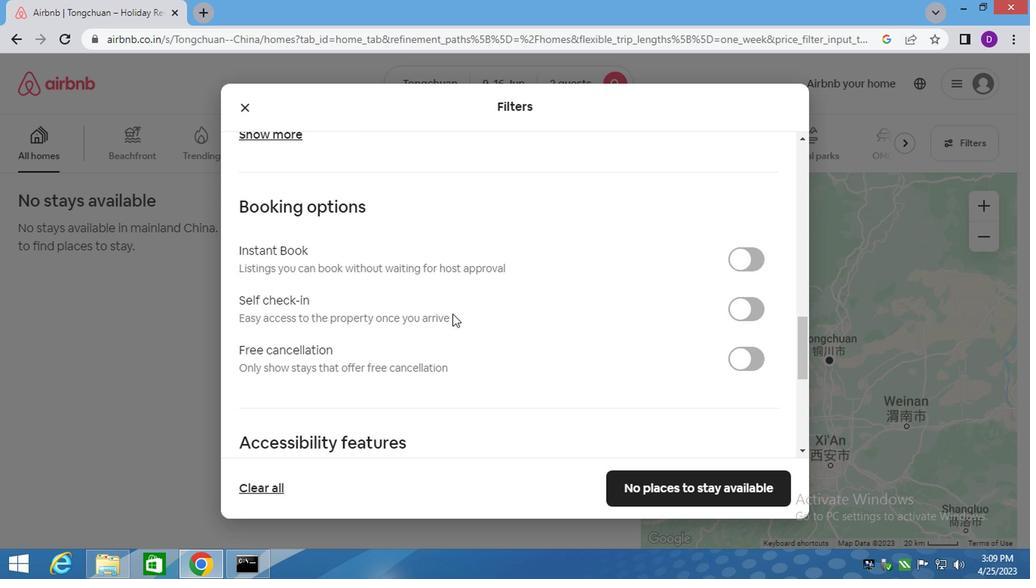 
Action: Mouse scrolled (473, 309) with delta (0, -1)
Screenshot: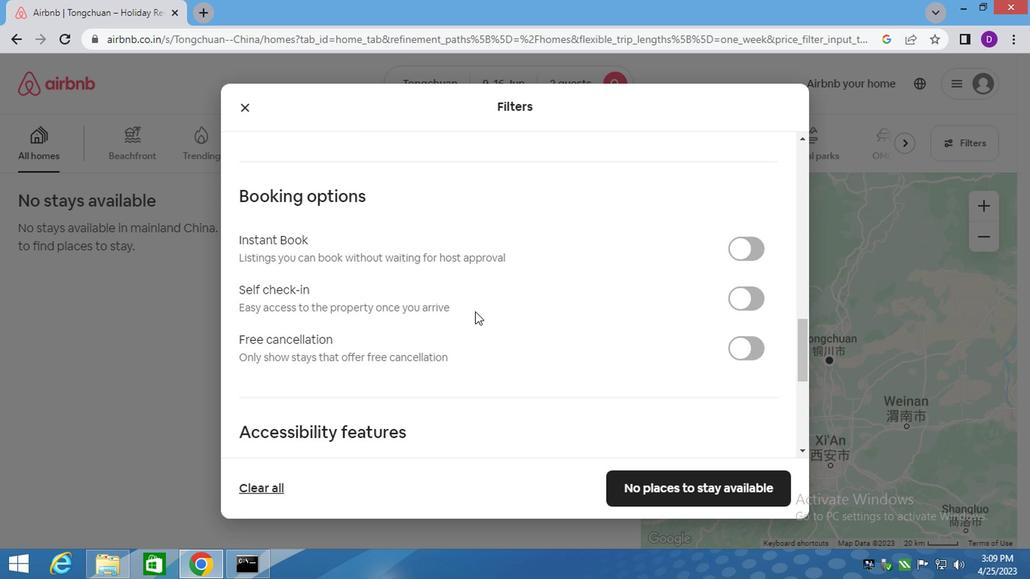 
Action: Mouse scrolled (473, 309) with delta (0, -1)
Screenshot: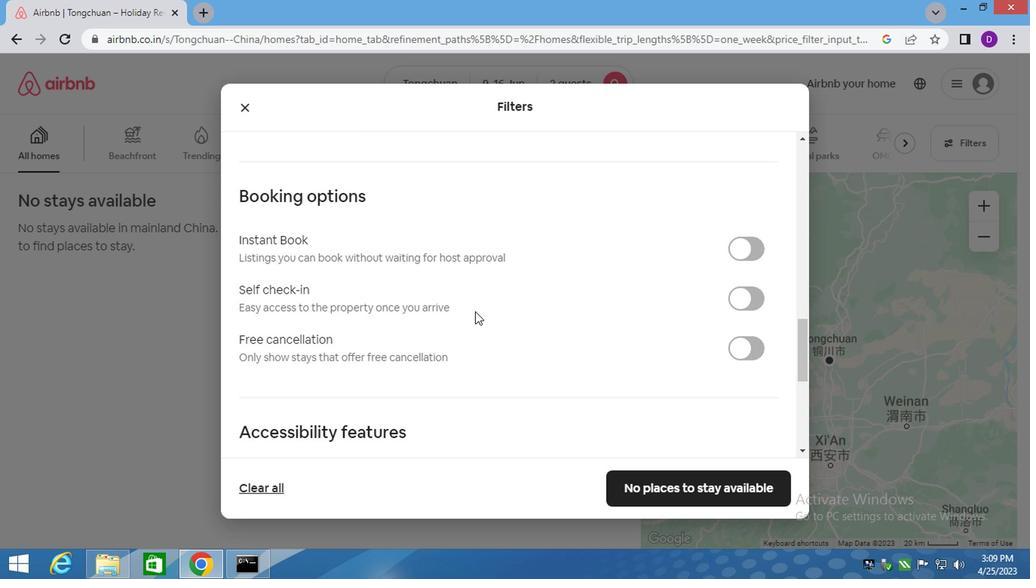
Action: Mouse scrolled (473, 311) with delta (0, 0)
Screenshot: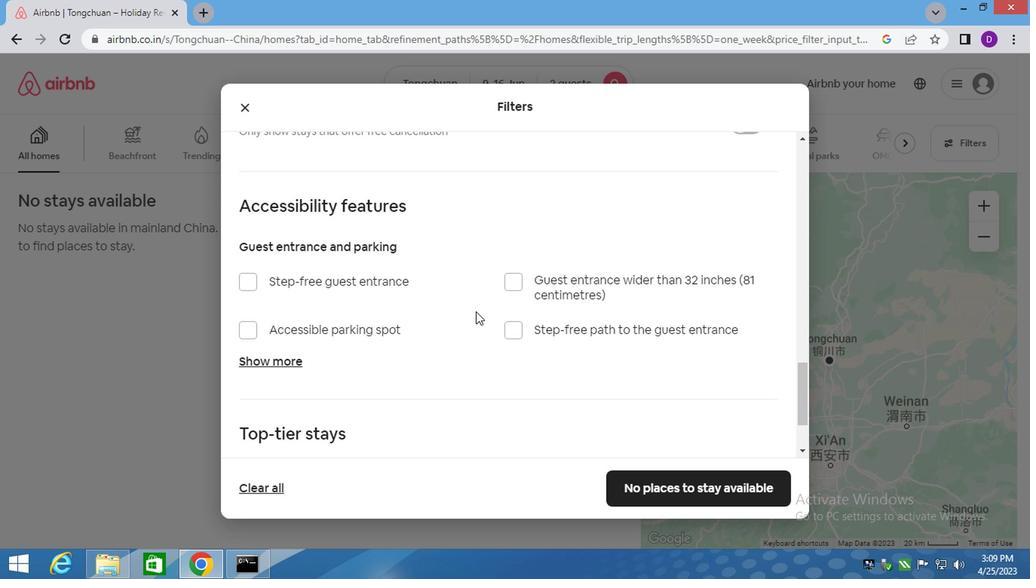
Action: Mouse scrolled (473, 311) with delta (0, 0)
Screenshot: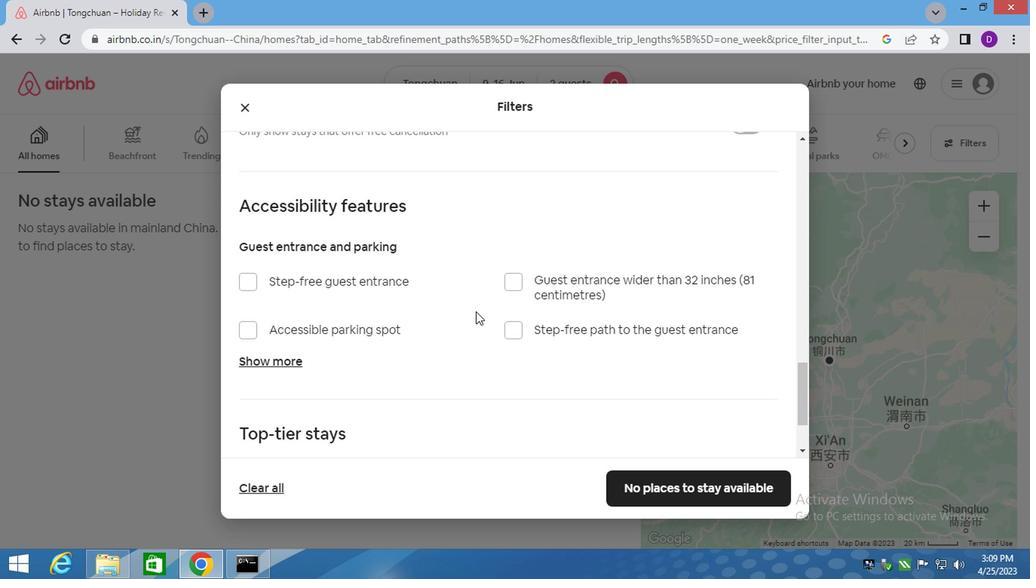 
Action: Mouse moved to (738, 223)
Screenshot: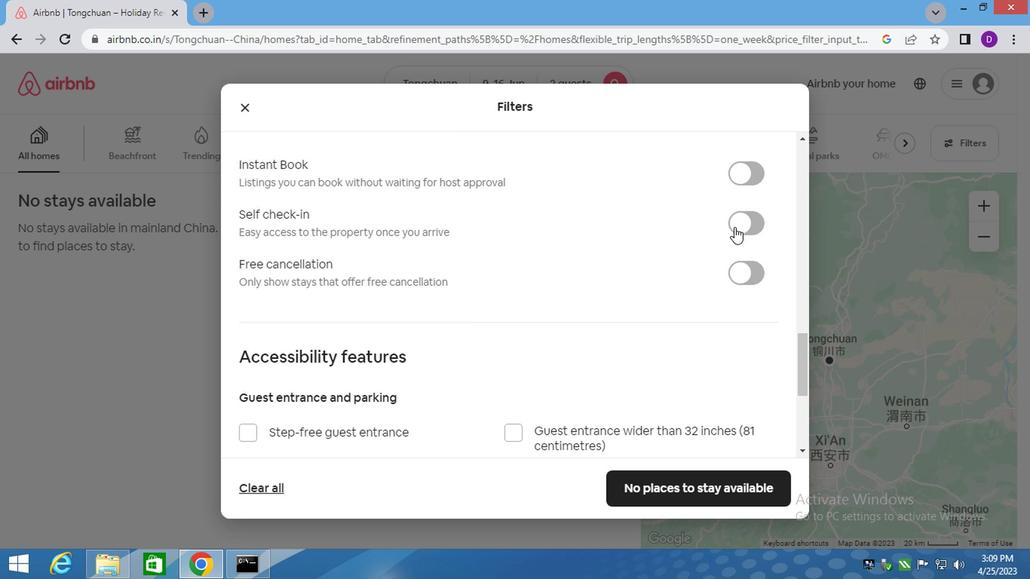 
Action: Mouse pressed left at (738, 223)
Screenshot: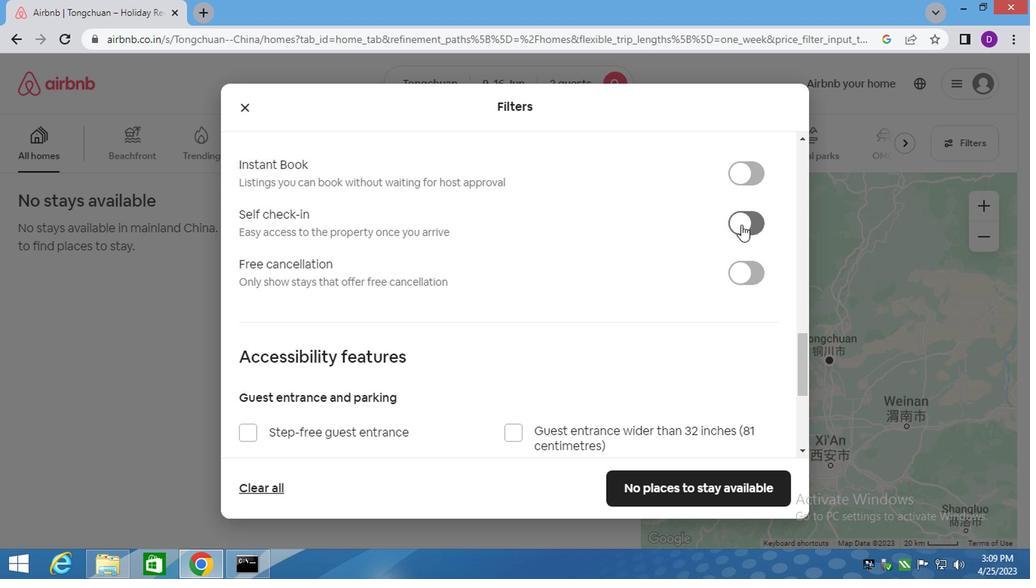 
Action: Mouse moved to (507, 280)
Screenshot: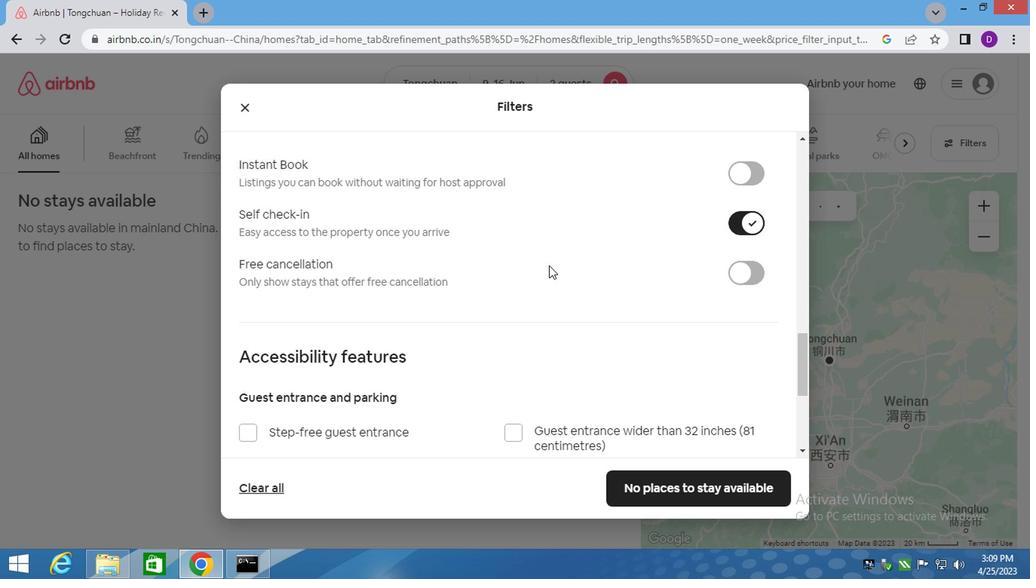
Action: Mouse scrolled (507, 279) with delta (0, -1)
Screenshot: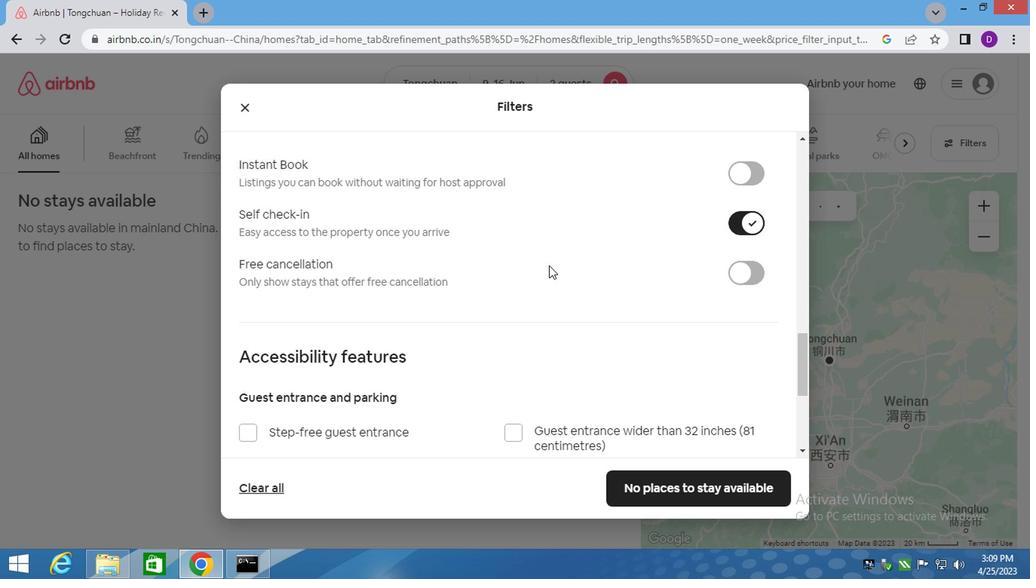 
Action: Mouse moved to (503, 286)
Screenshot: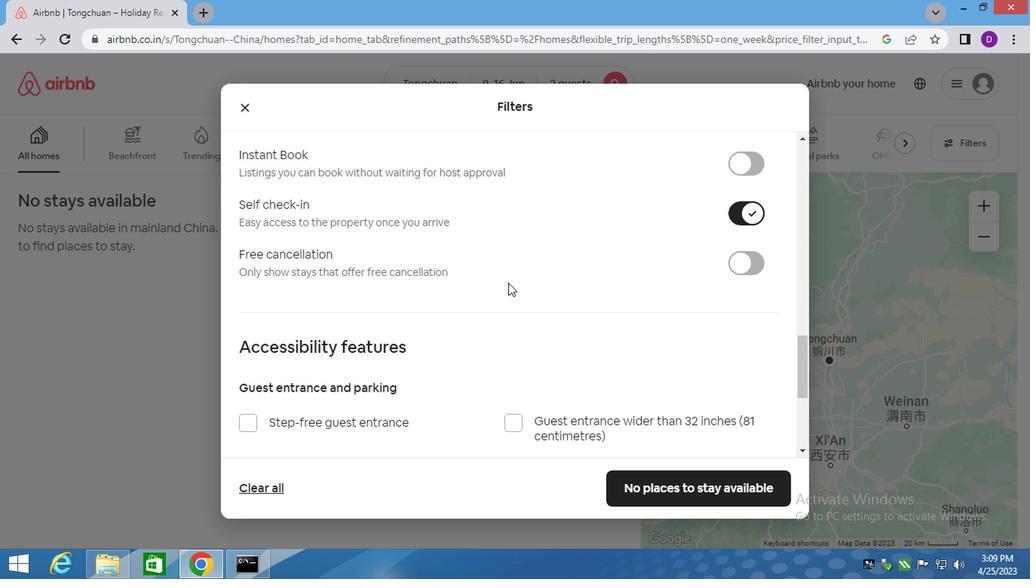 
Action: Mouse scrolled (505, 282) with delta (0, 0)
Screenshot: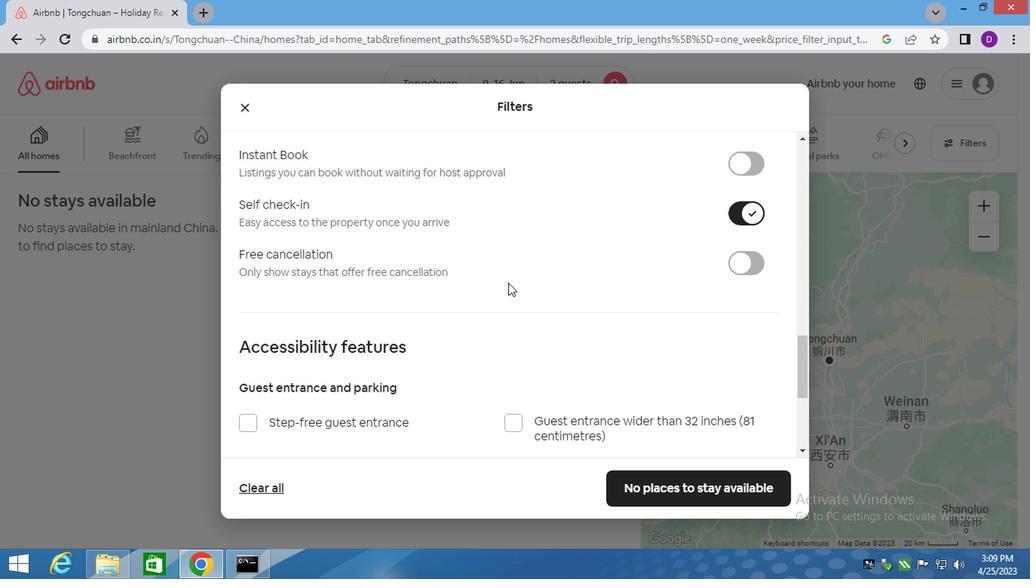 
Action: Mouse moved to (502, 287)
Screenshot: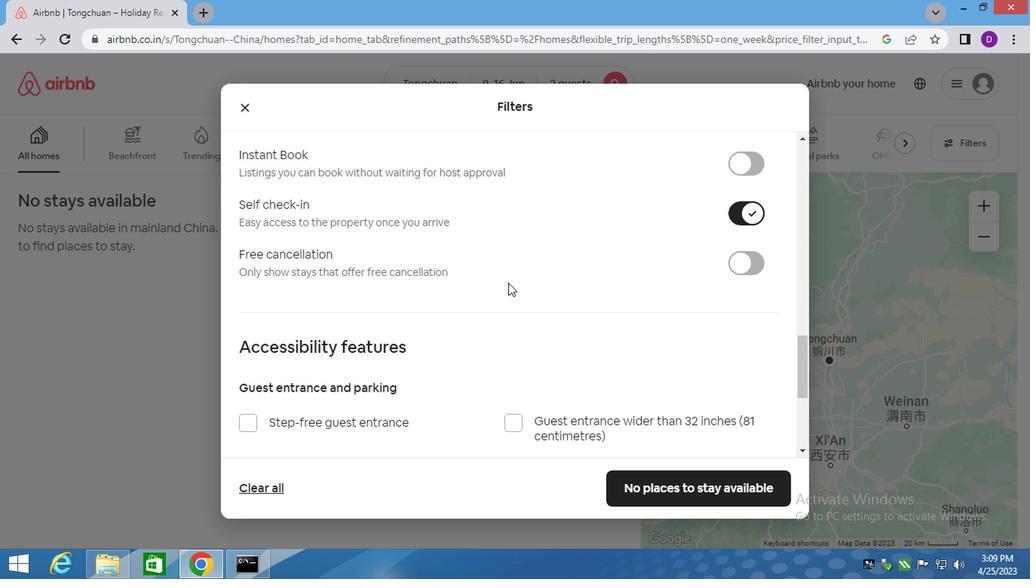 
Action: Mouse scrolled (503, 286) with delta (0, 0)
Screenshot: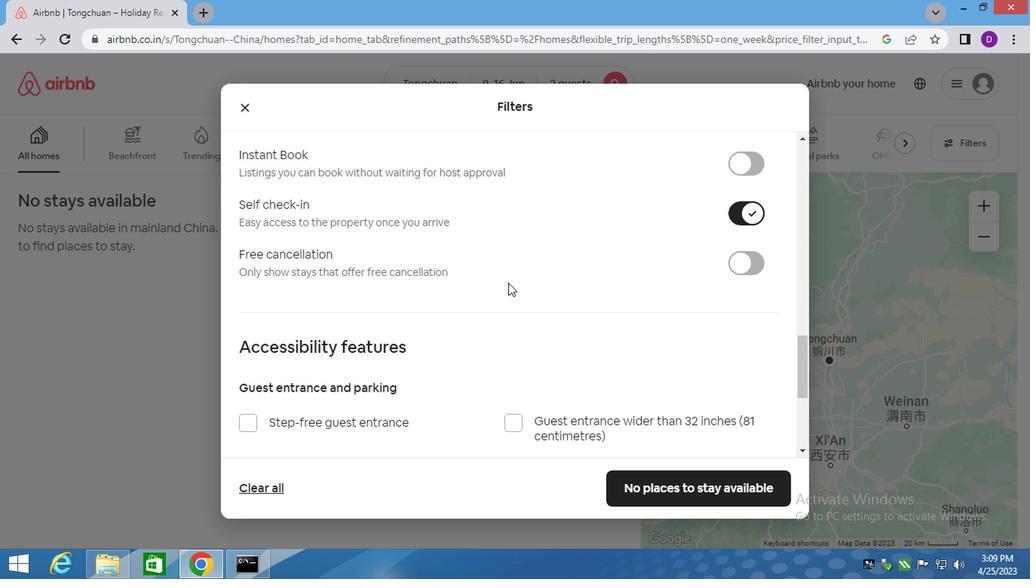 
Action: Mouse scrolled (502, 286) with delta (0, -1)
Screenshot: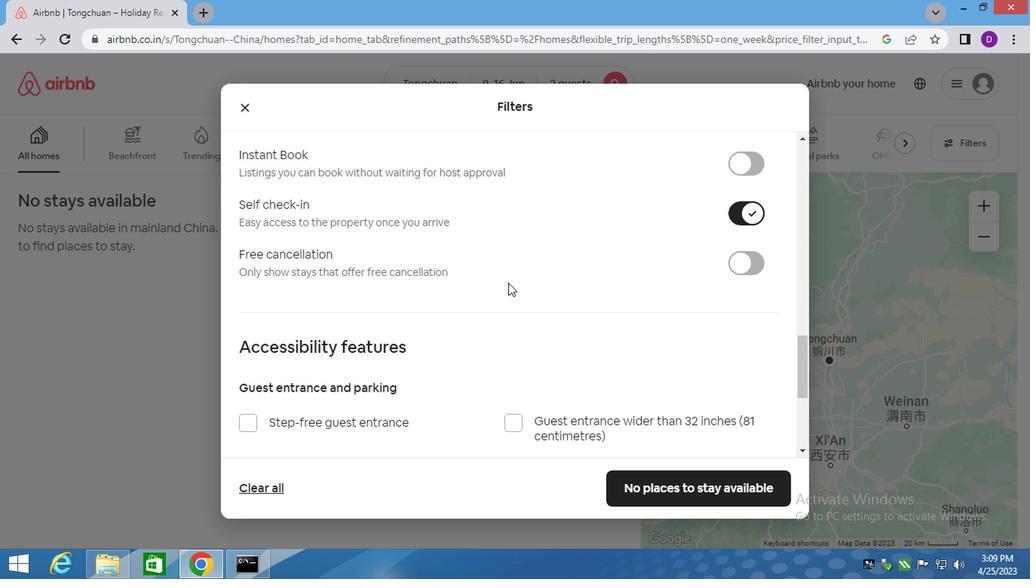 
Action: Mouse moved to (502, 288)
Screenshot: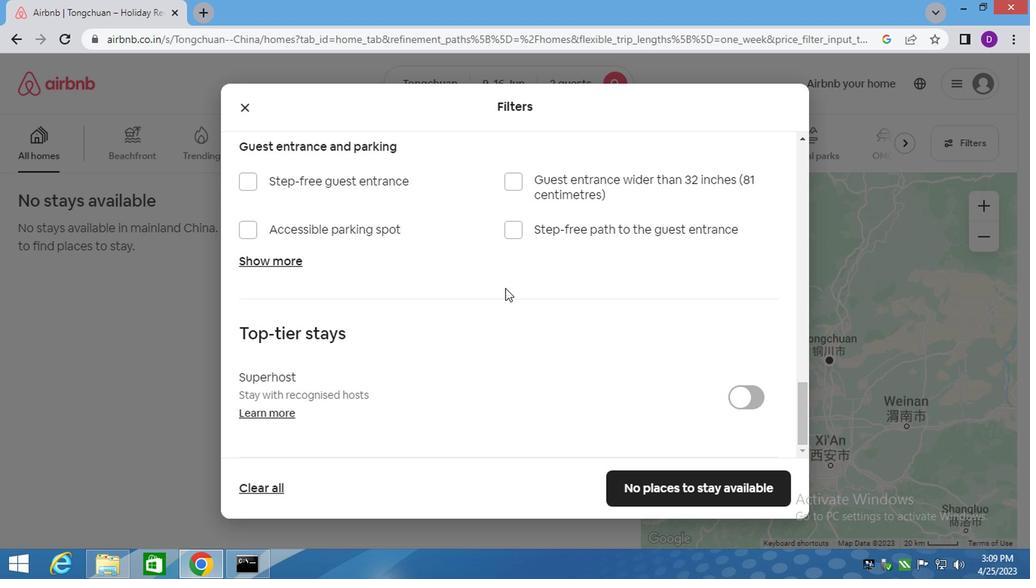 
Action: Mouse scrolled (502, 288) with delta (0, 0)
Screenshot: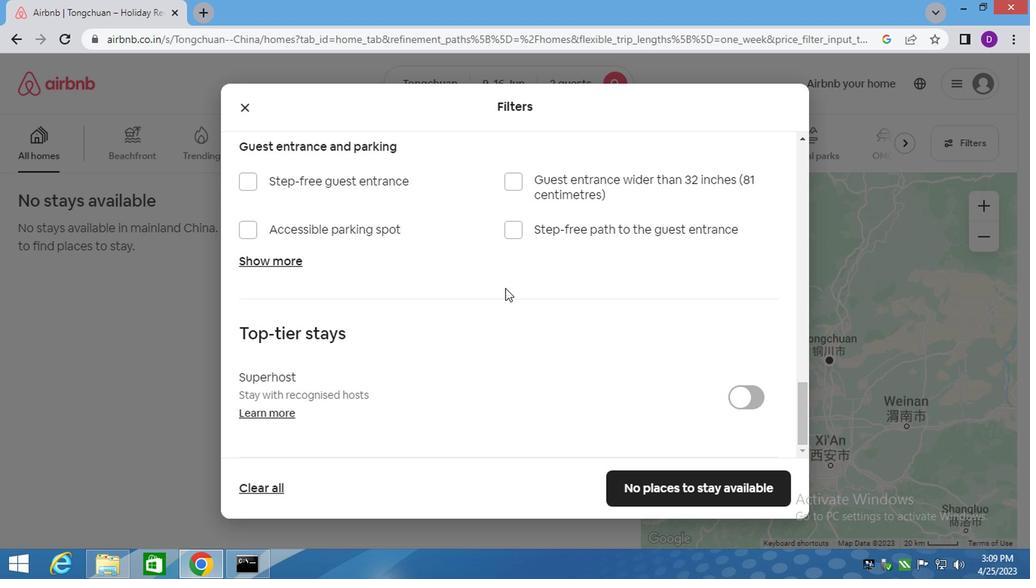 
Action: Mouse moved to (502, 291)
Screenshot: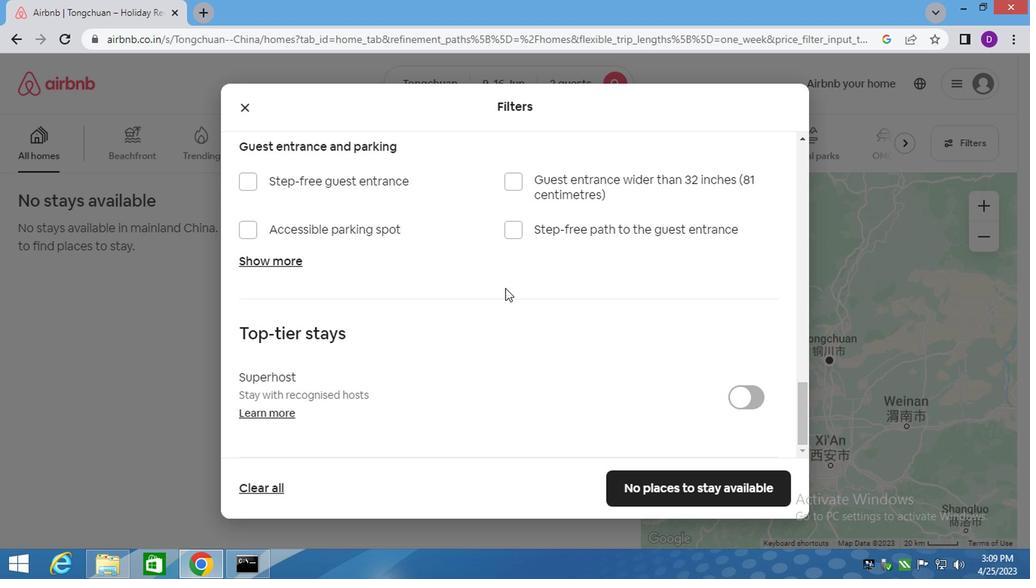 
Action: Mouse scrolled (502, 290) with delta (0, -1)
Screenshot: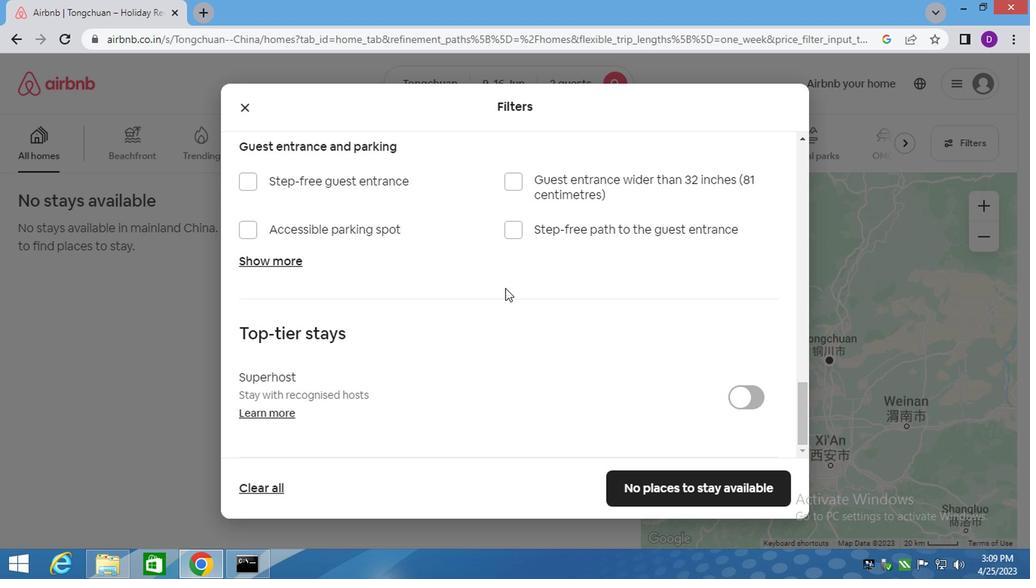 
Action: Mouse moved to (504, 293)
Screenshot: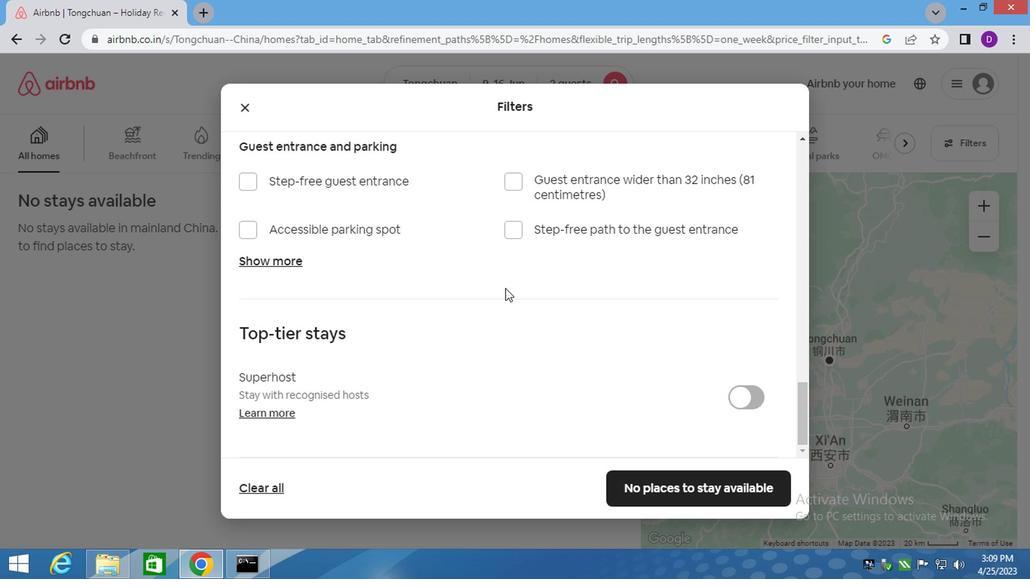 
Action: Mouse scrolled (504, 292) with delta (0, -1)
Screenshot: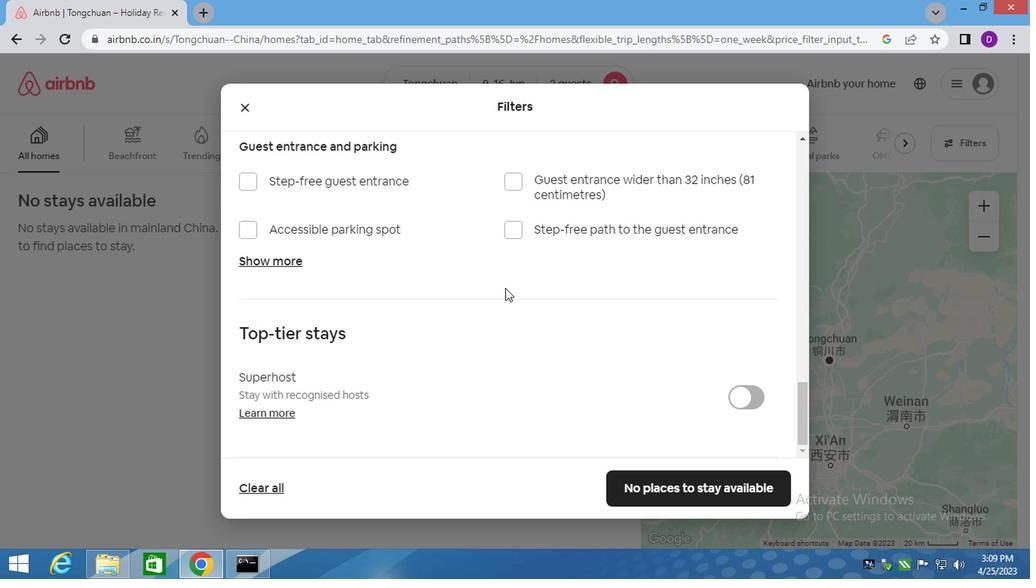 
Action: Mouse moved to (506, 295)
Screenshot: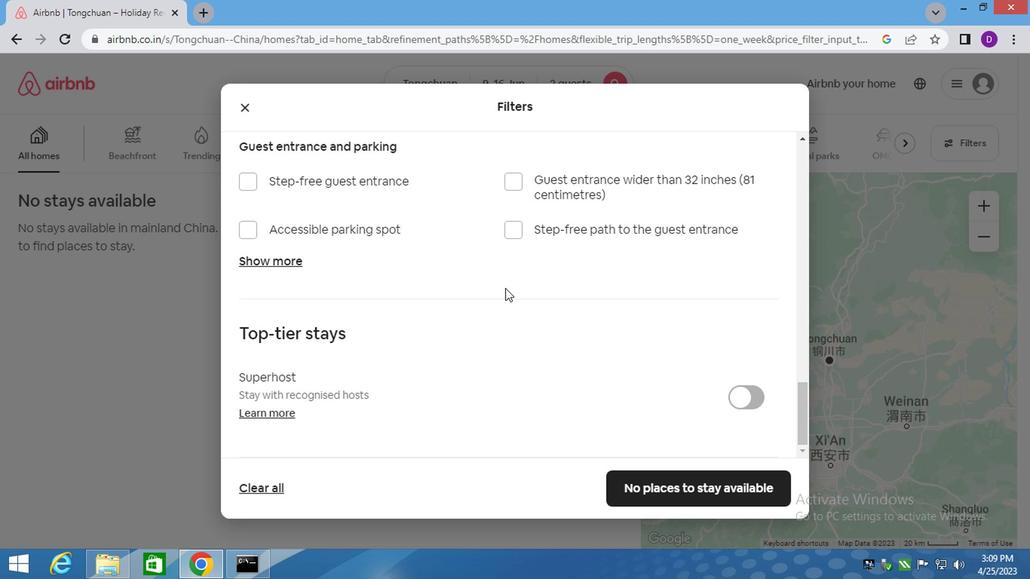 
Action: Mouse scrolled (506, 295) with delta (0, 0)
Screenshot: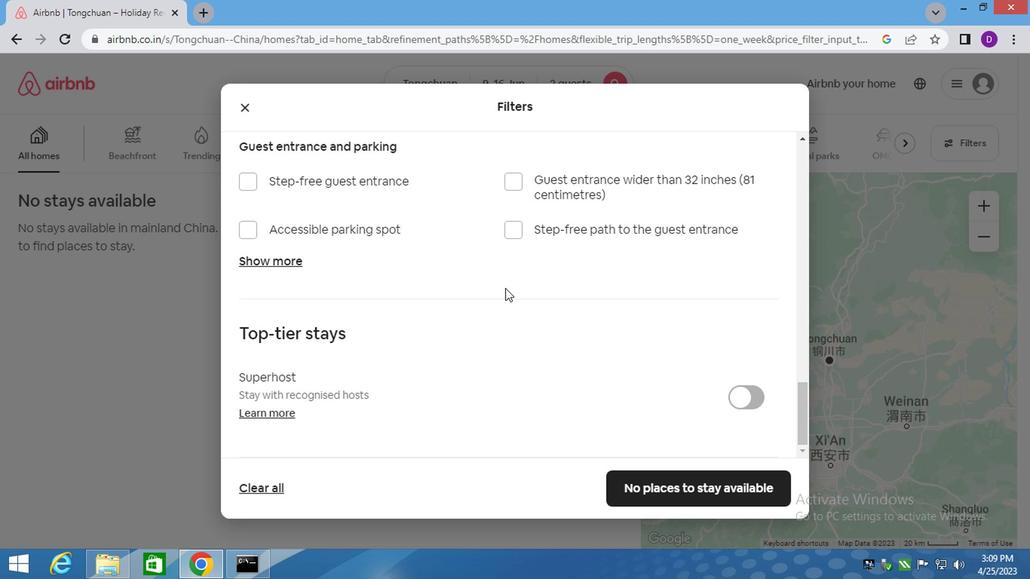 
Action: Mouse moved to (507, 297)
Screenshot: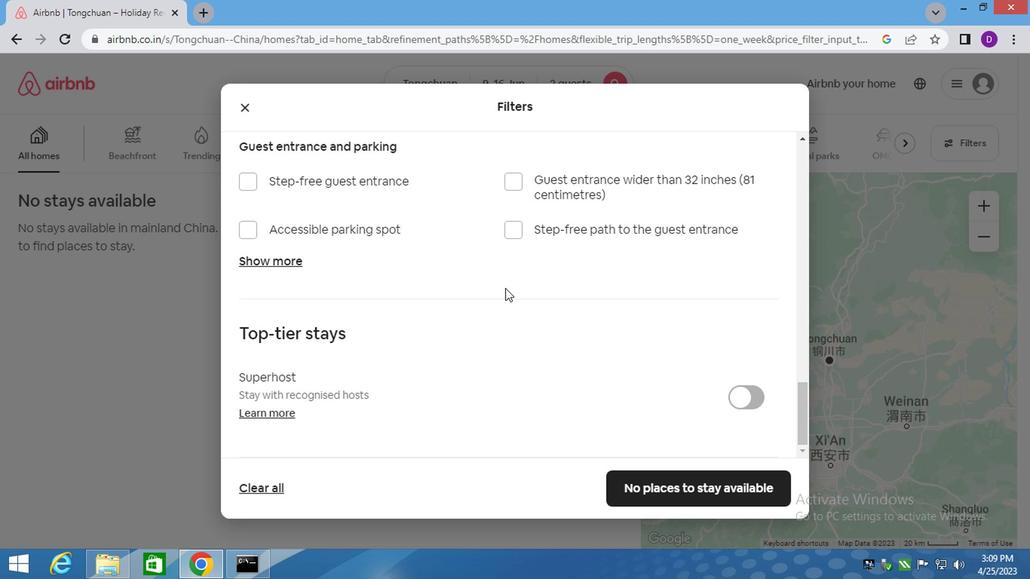 
Action: Mouse scrolled (507, 296) with delta (0, -1)
Screenshot: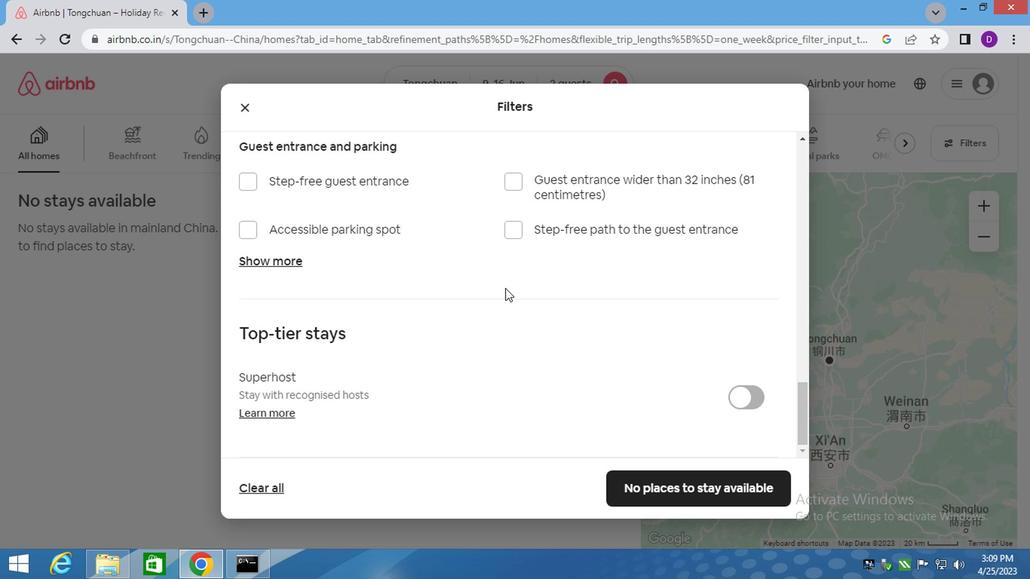 
Action: Mouse moved to (520, 334)
Screenshot: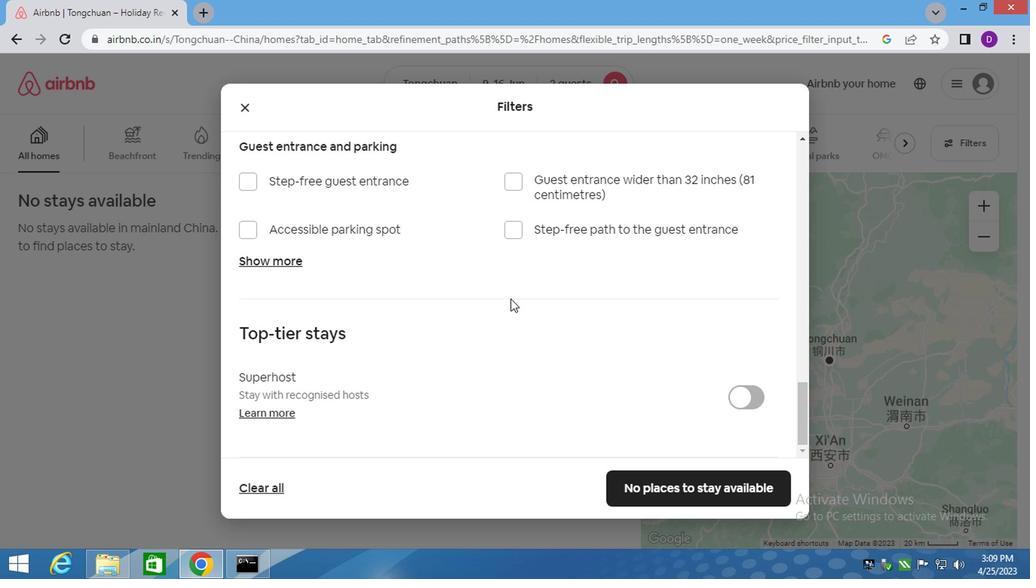 
Action: Mouse scrolled (520, 333) with delta (0, -1)
Screenshot: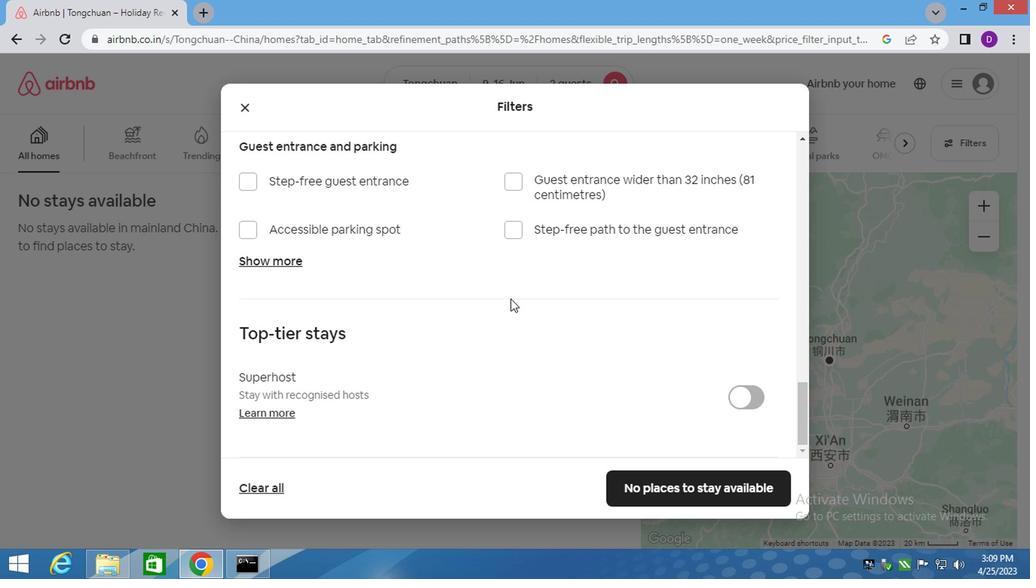 
Action: Mouse moved to (527, 353)
Screenshot: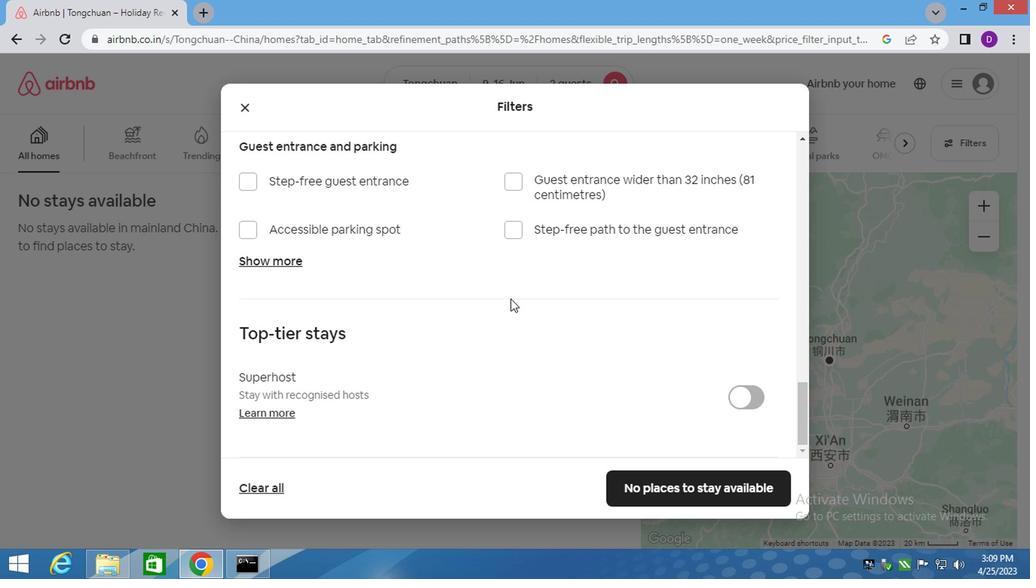 
Action: Mouse scrolled (527, 352) with delta (0, -1)
Screenshot: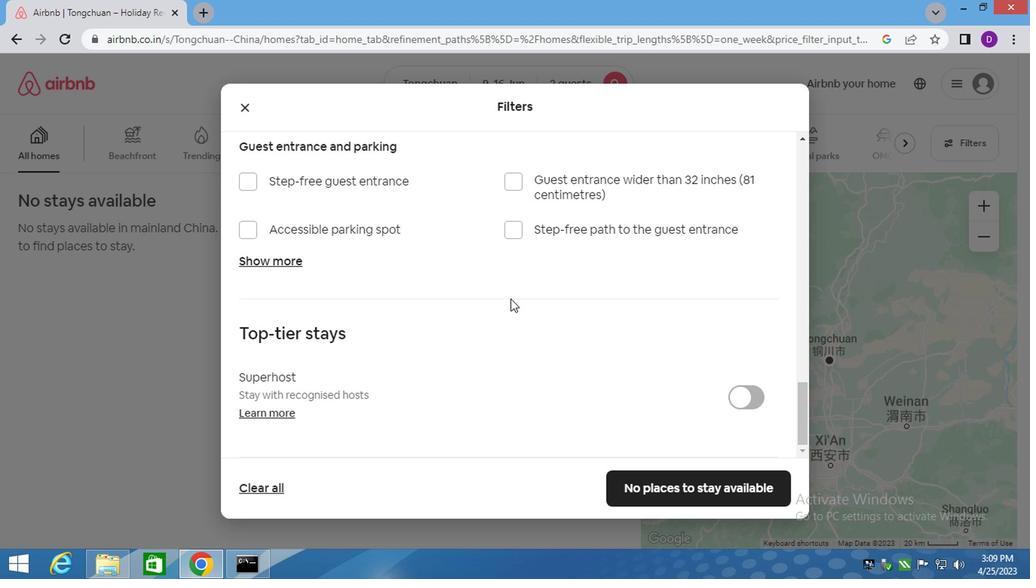 
Action: Mouse moved to (538, 371)
Screenshot: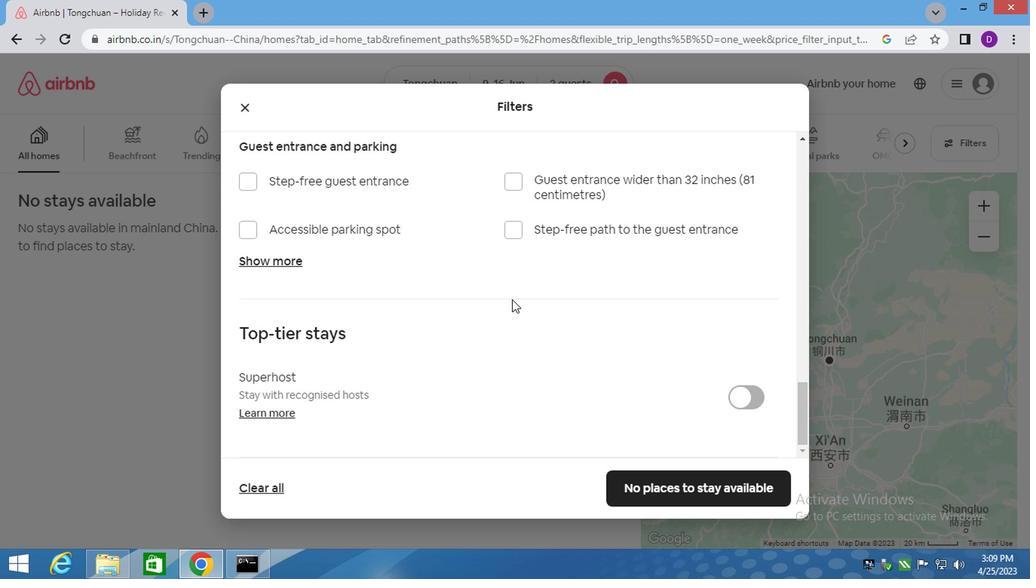 
Action: Mouse scrolled (538, 371) with delta (0, 0)
Screenshot: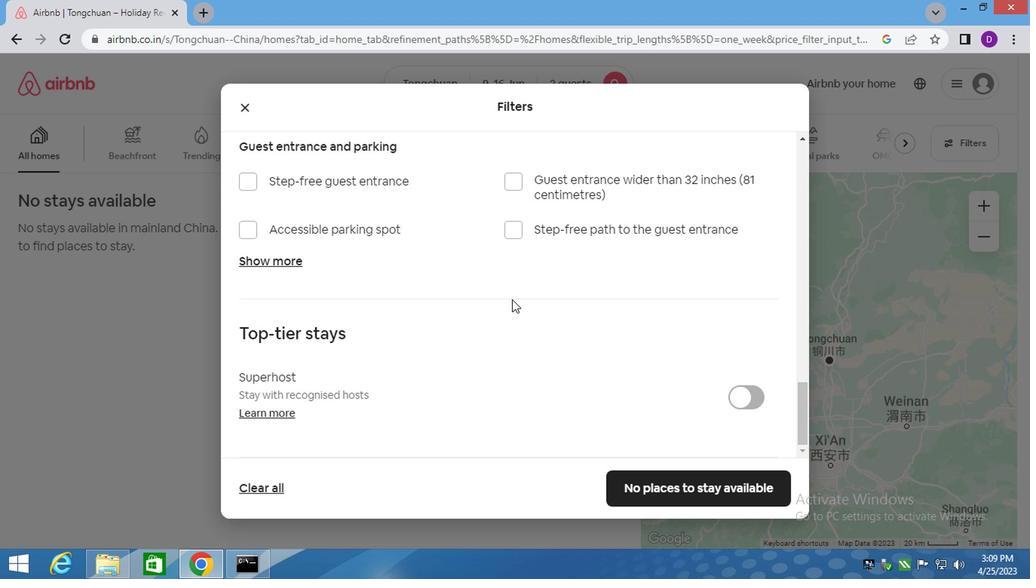 
Action: Mouse moved to (542, 383)
Screenshot: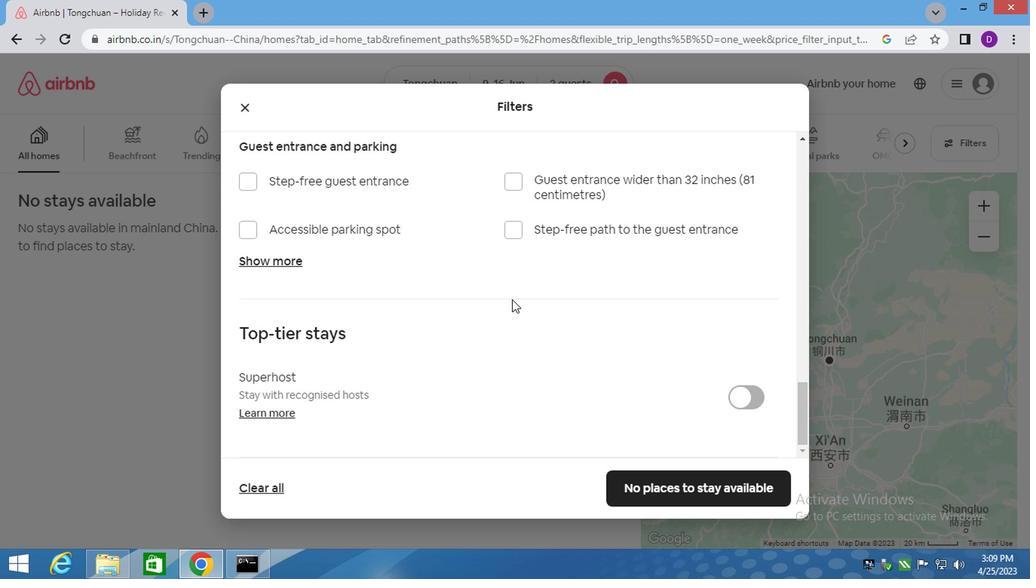 
Action: Mouse scrolled (542, 382) with delta (0, 0)
Screenshot: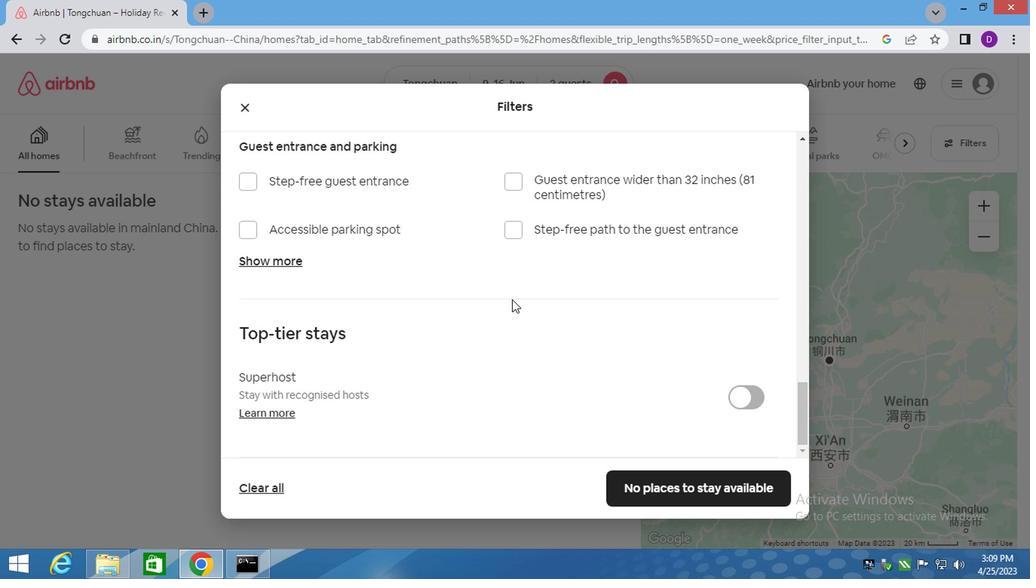 
Action: Mouse moved to (543, 391)
Screenshot: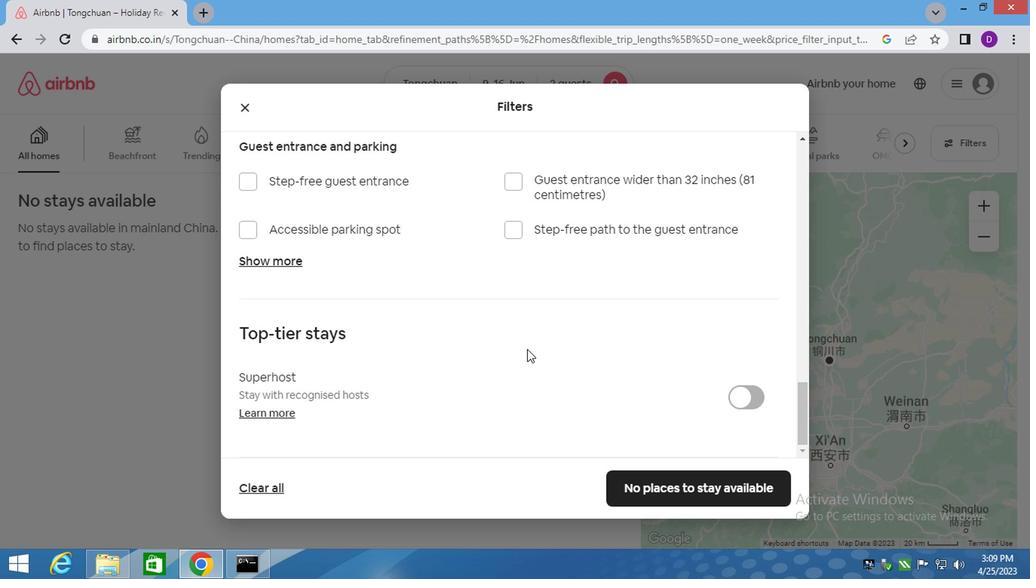 
Action: Mouse scrolled (543, 390) with delta (0, -1)
Screenshot: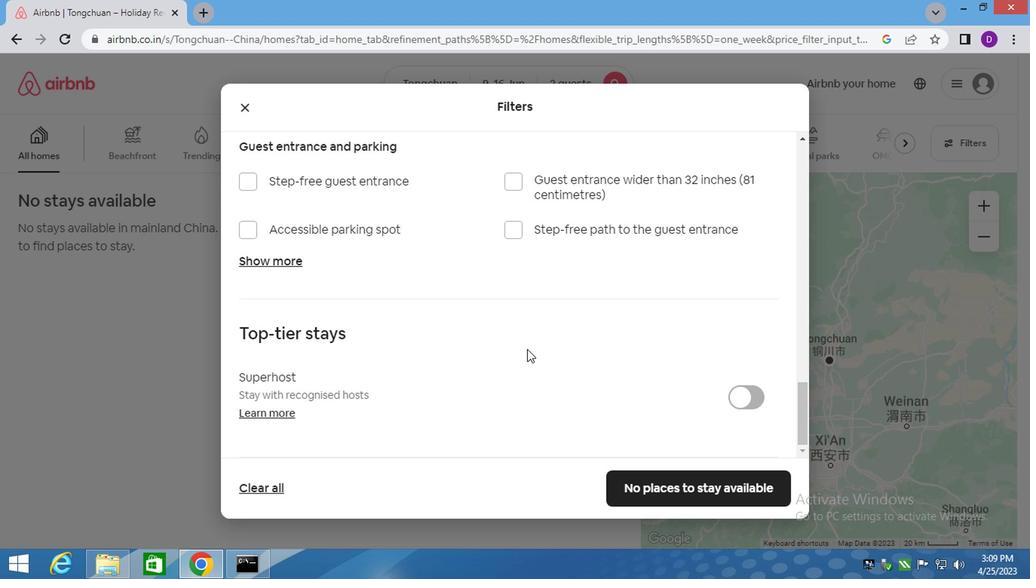 
Action: Mouse moved to (685, 487)
Screenshot: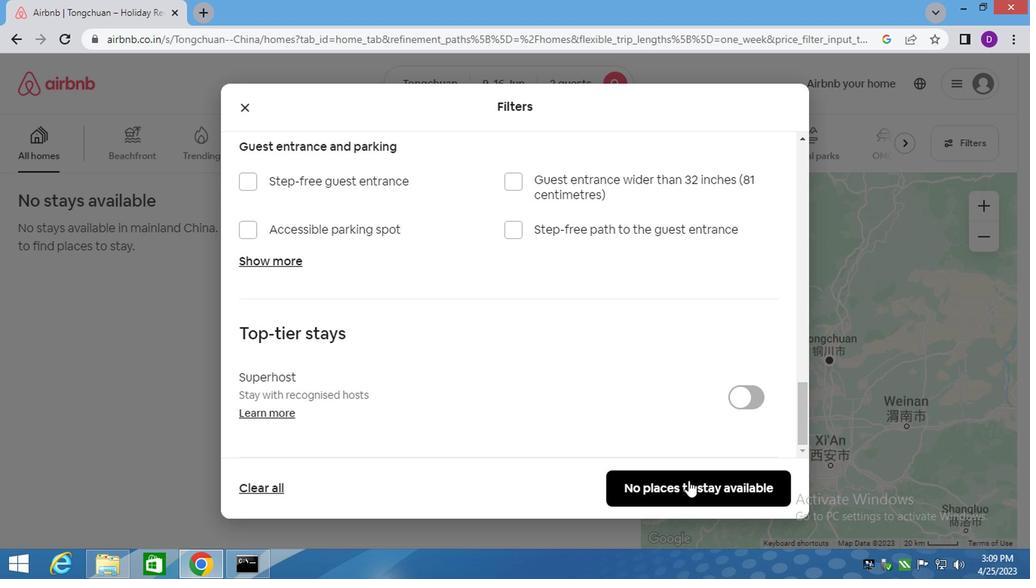 
Action: Mouse pressed left at (685, 487)
Screenshot: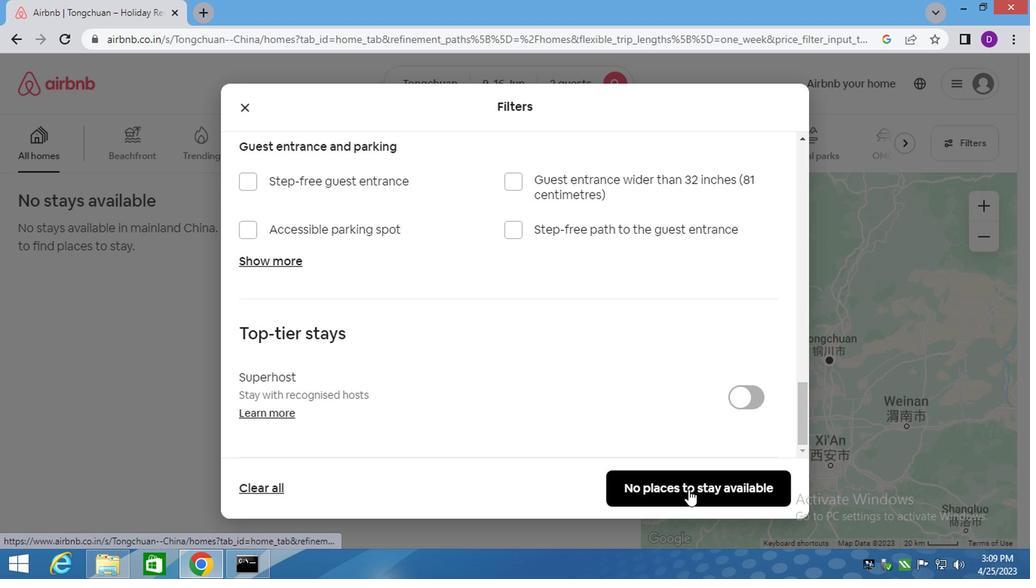 
Action: Mouse moved to (532, 308)
Screenshot: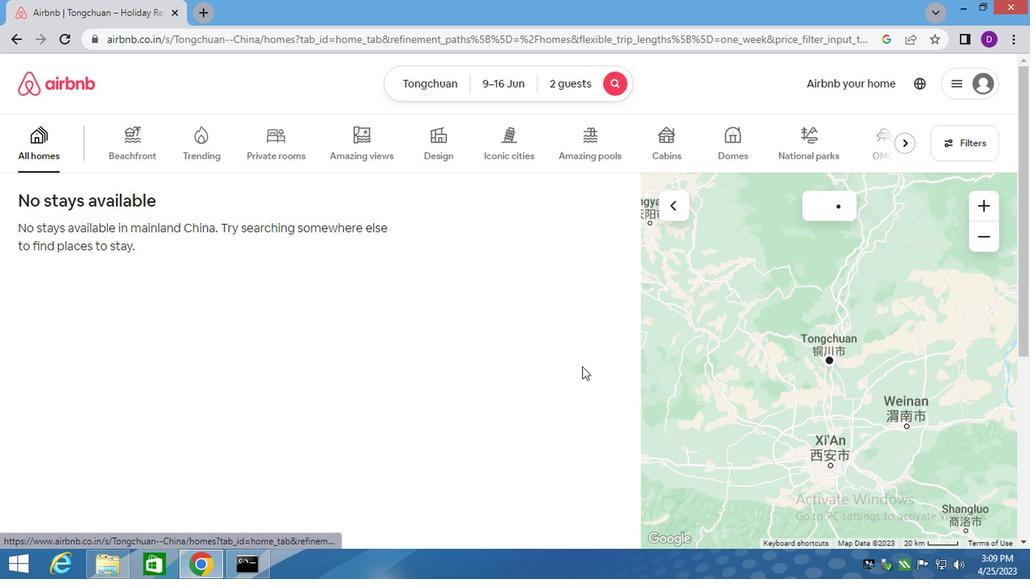 
